 Task: Find connections with filter location Mechelen with filter topic #Sustainabilitywith filter profile language Spanish with filter current company NSE India with filter school Dr. Virendra Swarup Institute of Computer Studies, Kanpur with filter industry Natural Gas Distribution with filter service category Editing with filter keywords title Housekeeper
Action: Mouse moved to (531, 105)
Screenshot: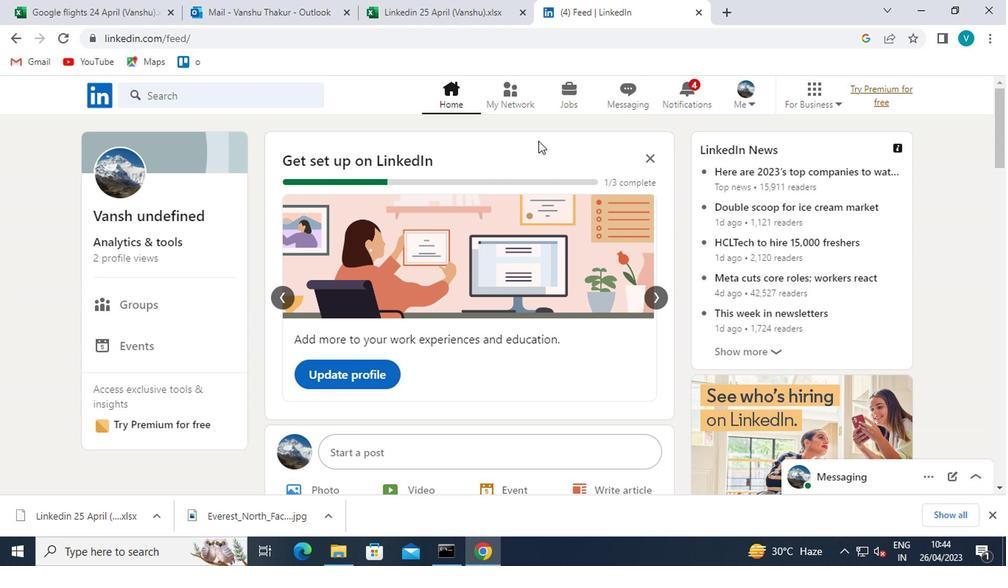 
Action: Mouse pressed left at (531, 105)
Screenshot: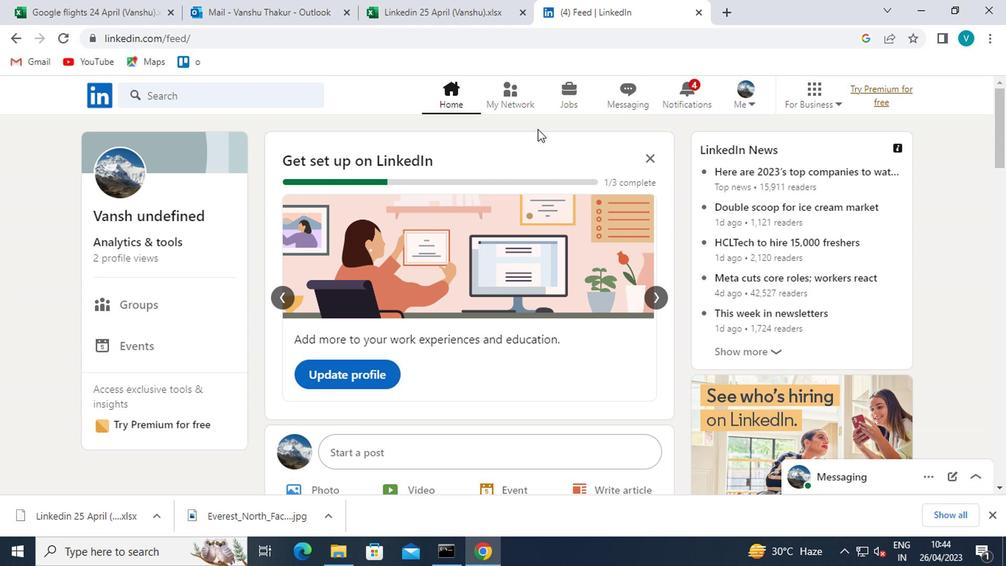 
Action: Mouse moved to (183, 169)
Screenshot: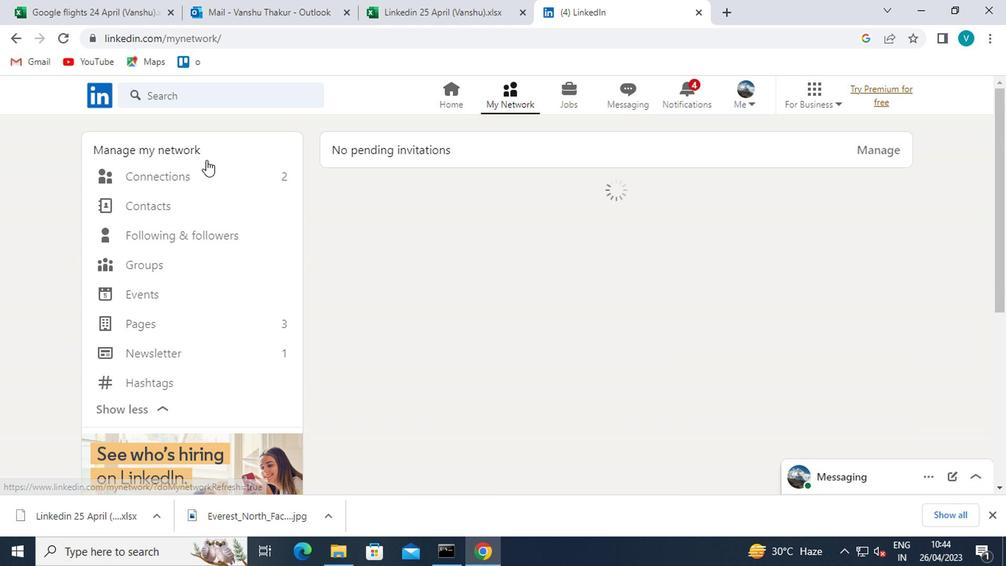 
Action: Mouse pressed left at (183, 169)
Screenshot: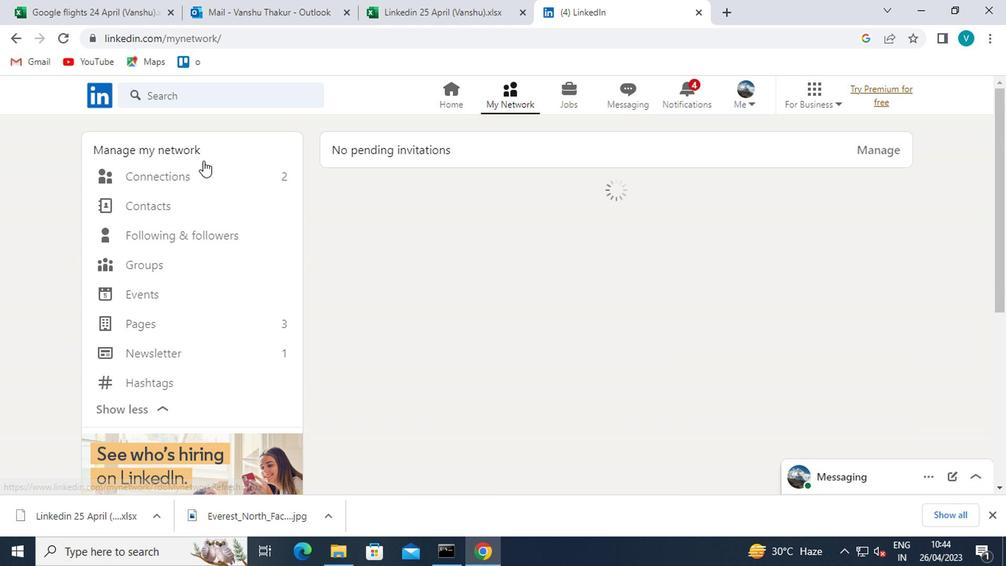 
Action: Mouse moved to (589, 187)
Screenshot: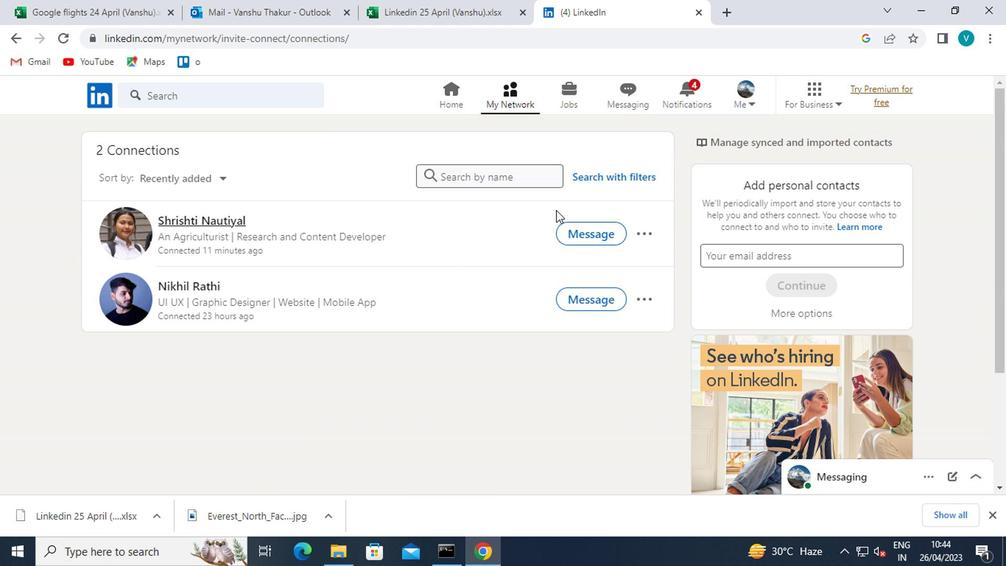 
Action: Mouse pressed left at (589, 187)
Screenshot: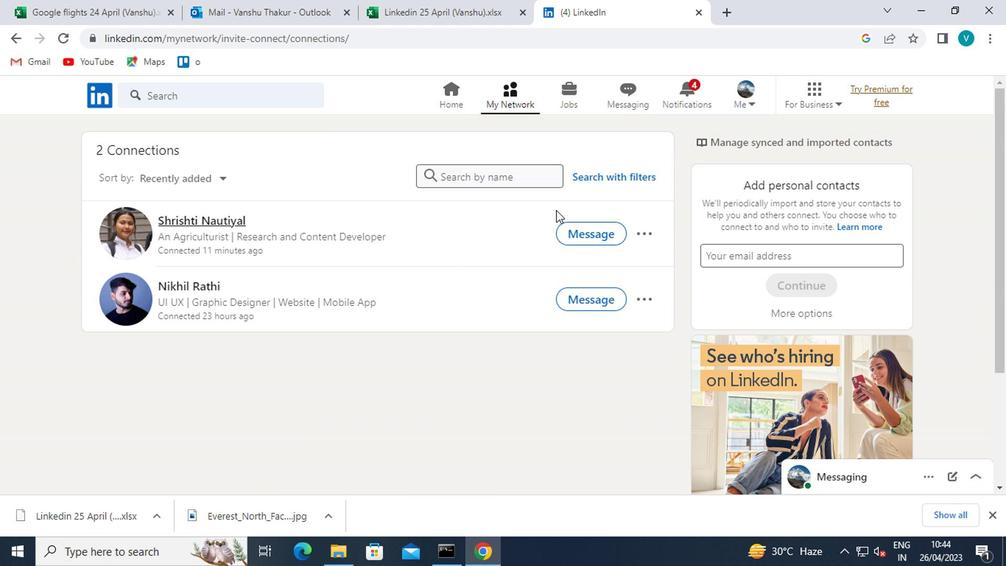 
Action: Mouse moved to (597, 179)
Screenshot: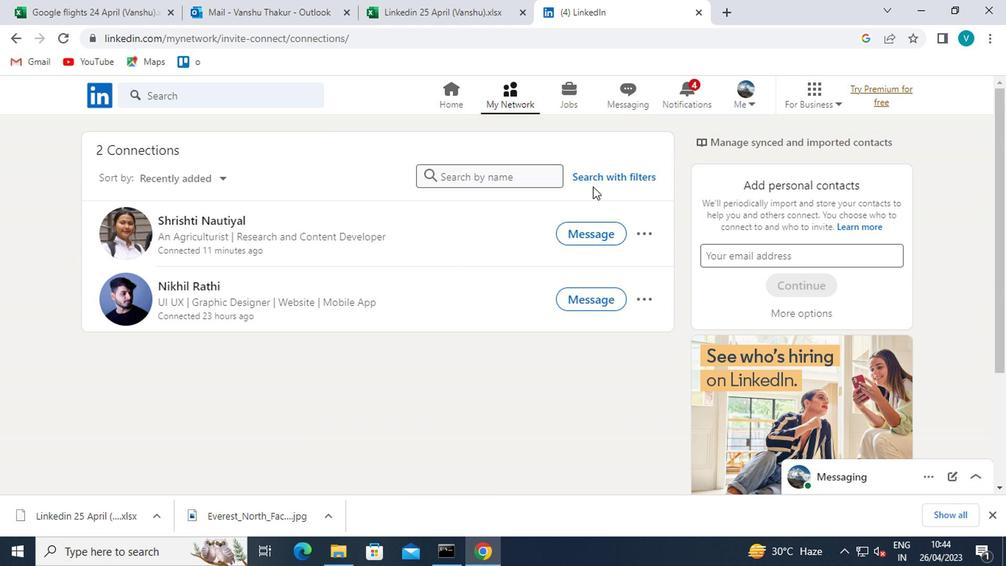 
Action: Mouse pressed left at (597, 179)
Screenshot: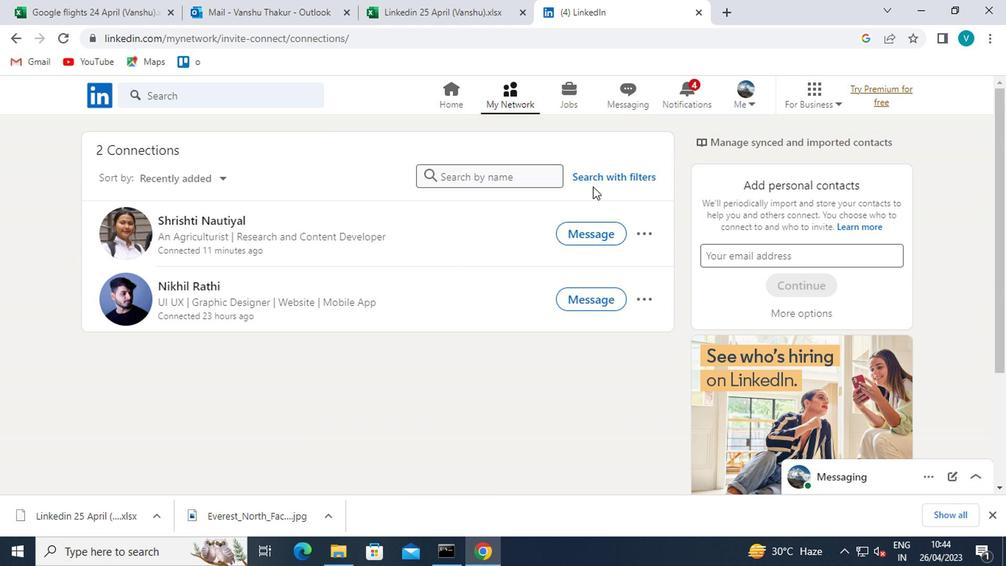
Action: Mouse moved to (507, 136)
Screenshot: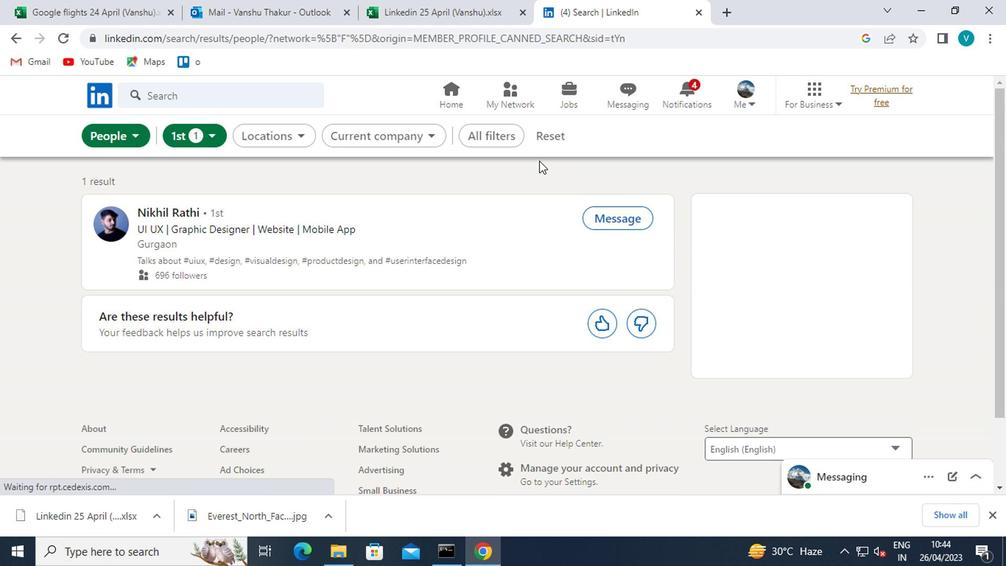 
Action: Mouse pressed left at (507, 136)
Screenshot: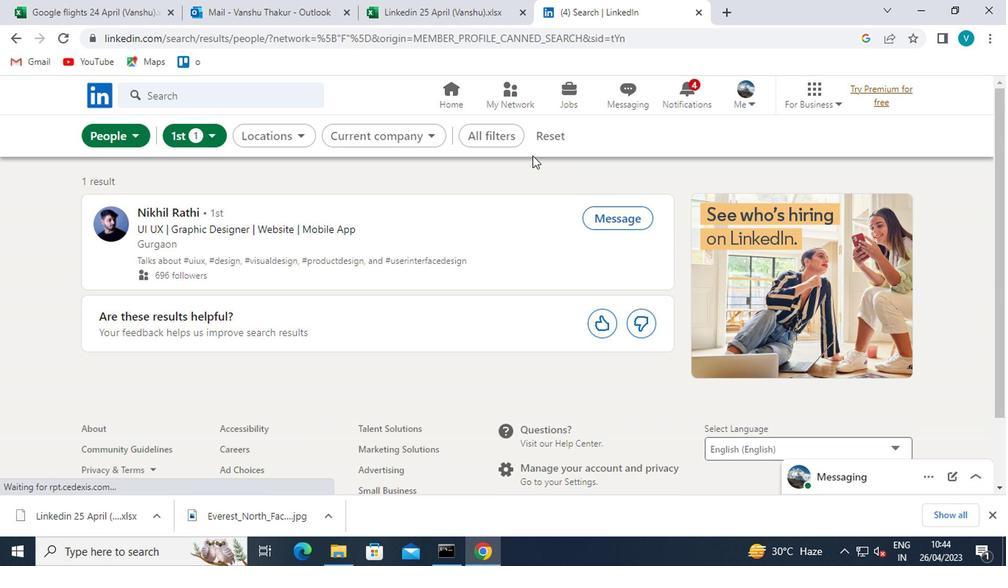 
Action: Mouse moved to (707, 246)
Screenshot: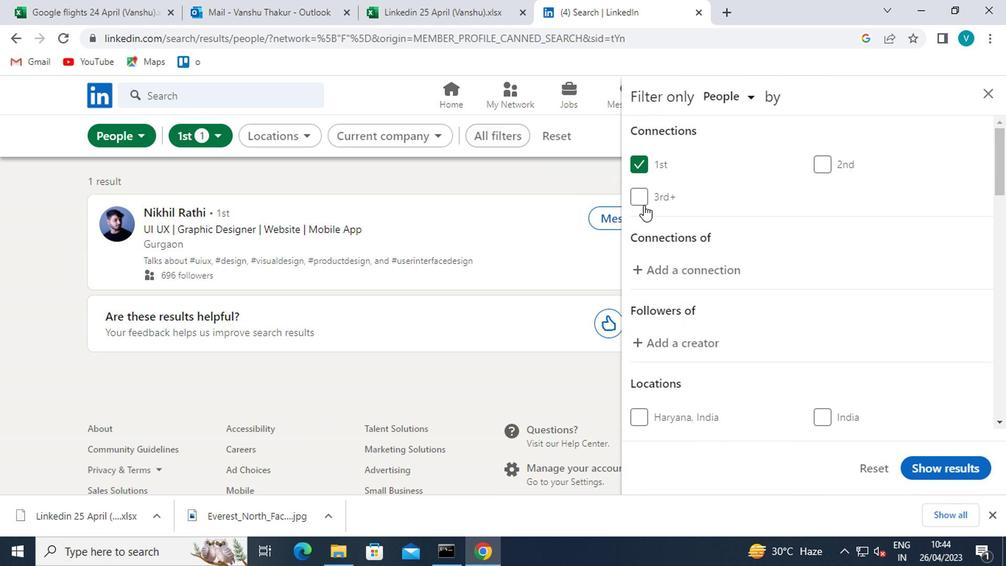 
Action: Mouse scrolled (707, 245) with delta (0, -1)
Screenshot: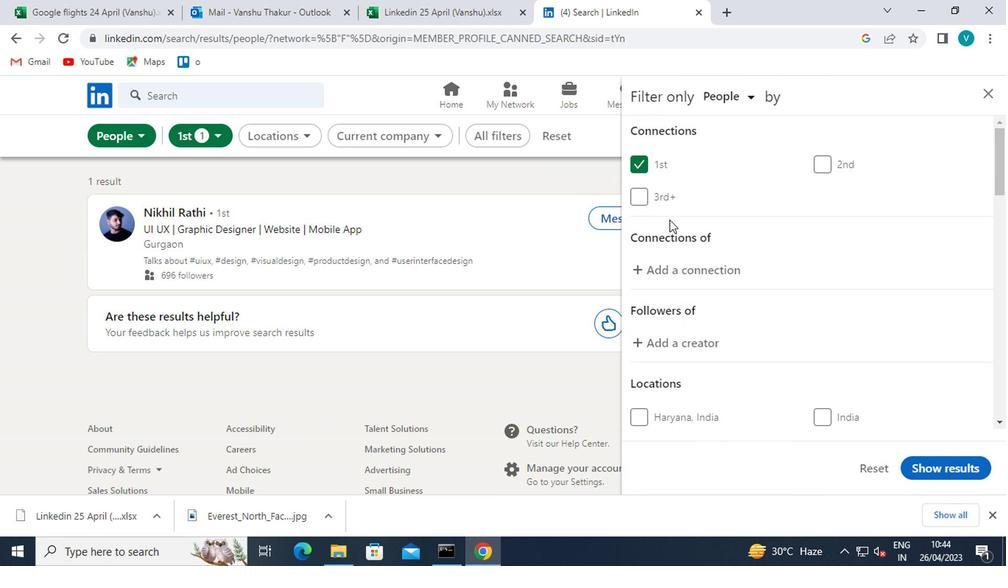
Action: Mouse moved to (686, 335)
Screenshot: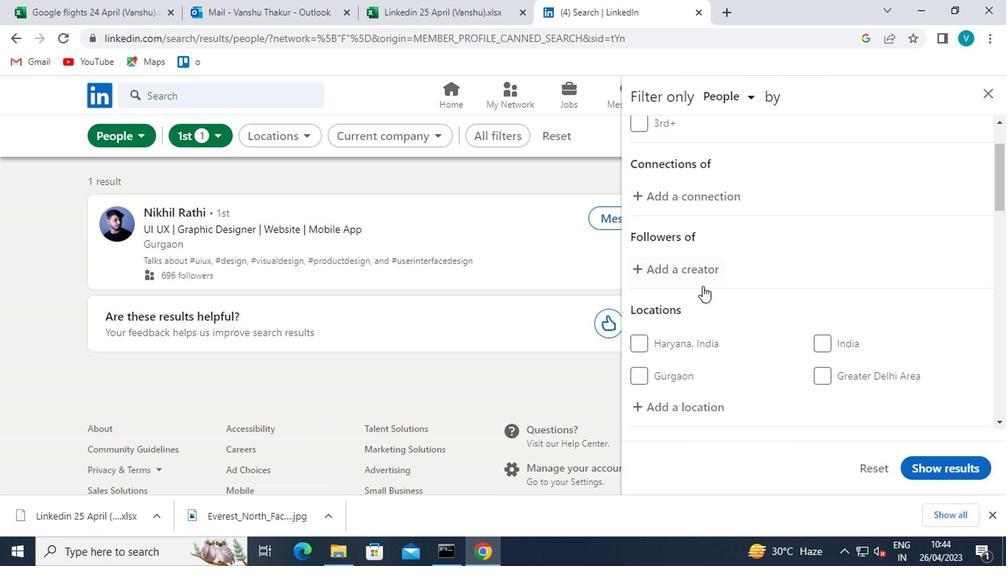 
Action: Mouse scrolled (686, 334) with delta (0, 0)
Screenshot: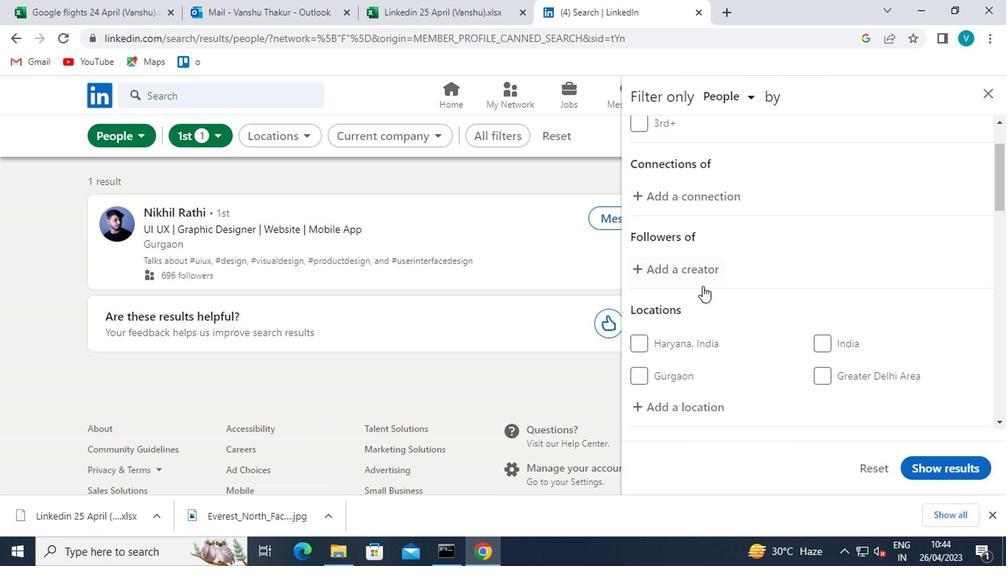 
Action: Mouse moved to (680, 341)
Screenshot: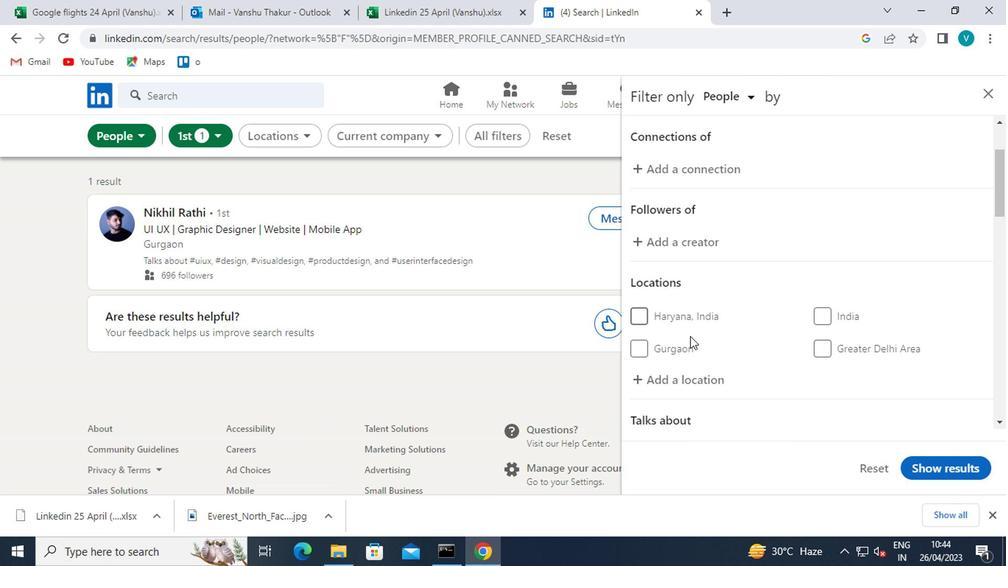 
Action: Mouse pressed left at (680, 341)
Screenshot: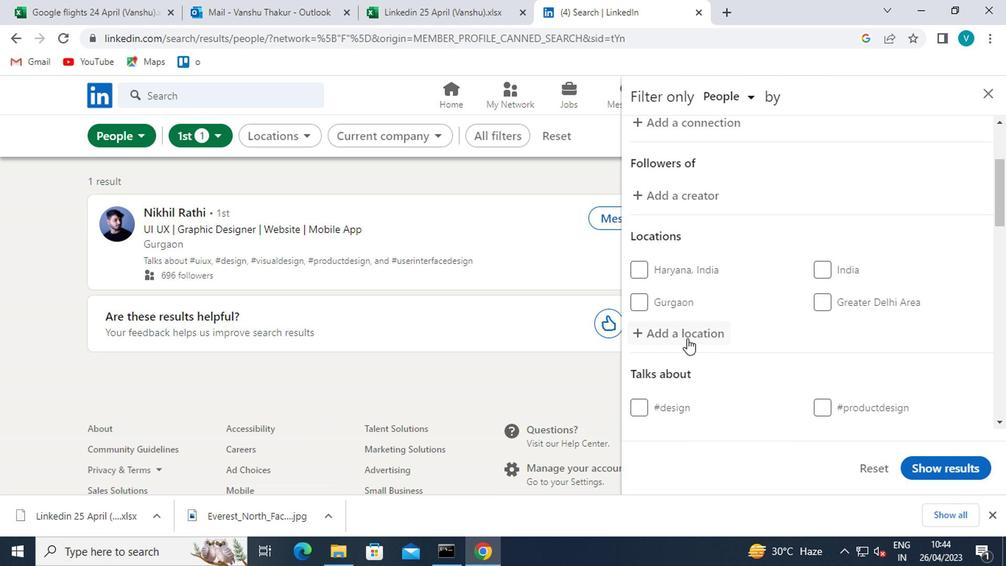 
Action: Key pressed <Key.shift>MECHELEN
Screenshot: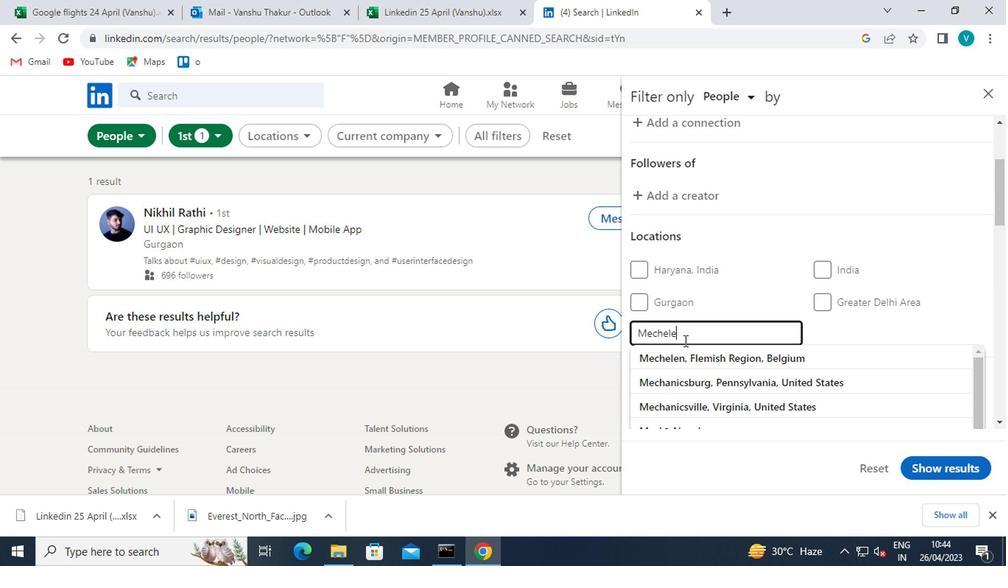 
Action: Mouse moved to (684, 362)
Screenshot: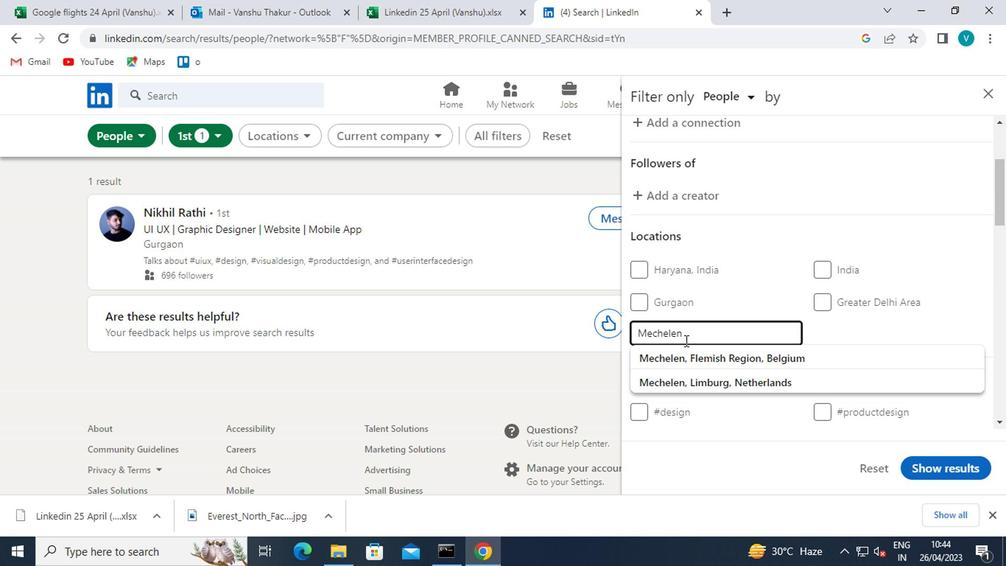 
Action: Mouse pressed left at (684, 362)
Screenshot: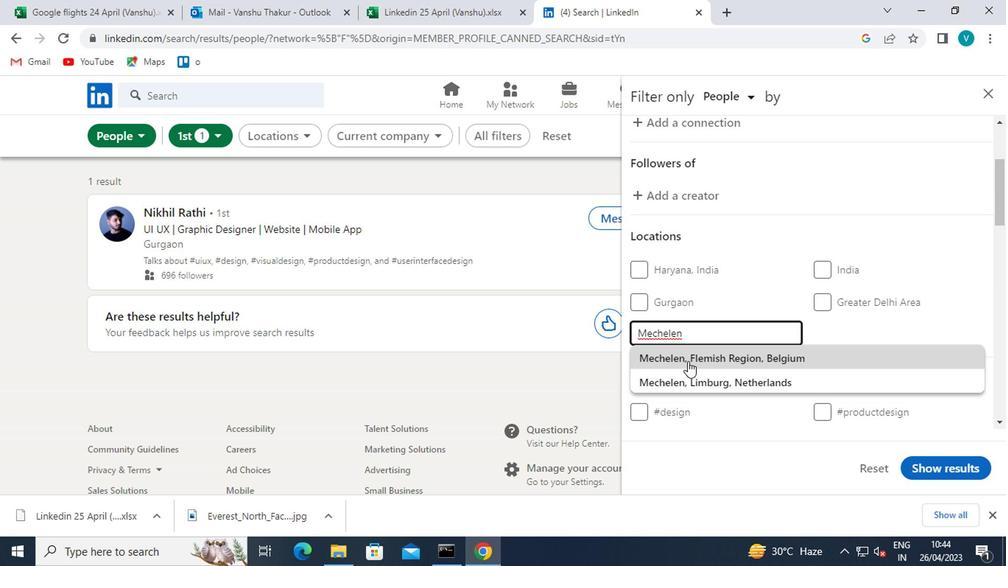 
Action: Mouse moved to (722, 342)
Screenshot: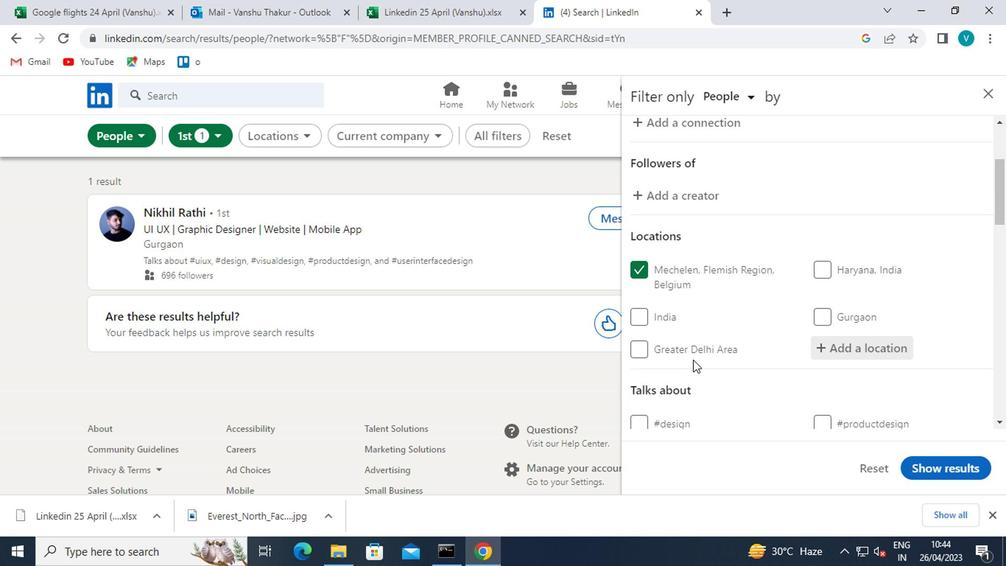 
Action: Mouse scrolled (722, 341) with delta (0, -1)
Screenshot: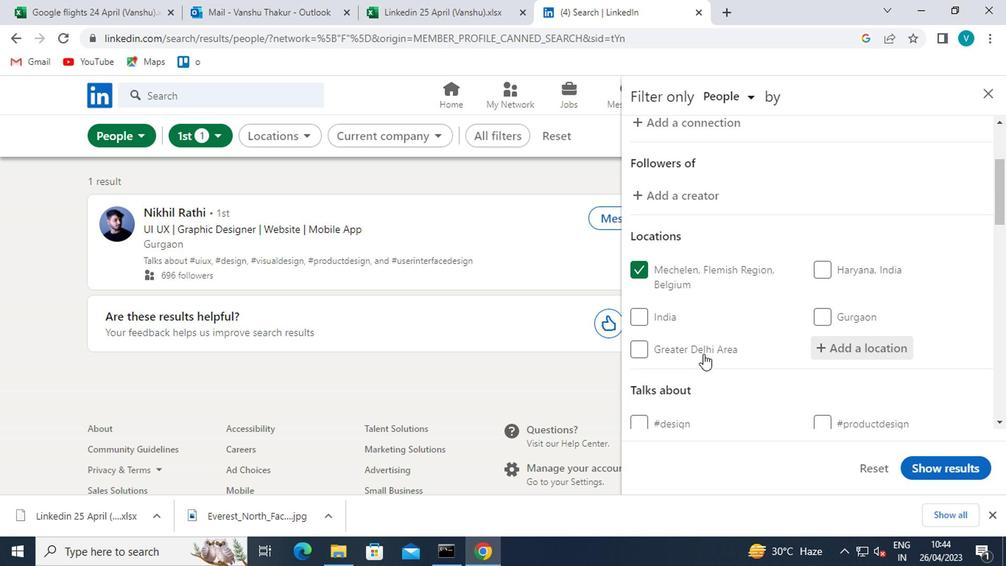 
Action: Mouse scrolled (722, 341) with delta (0, -1)
Screenshot: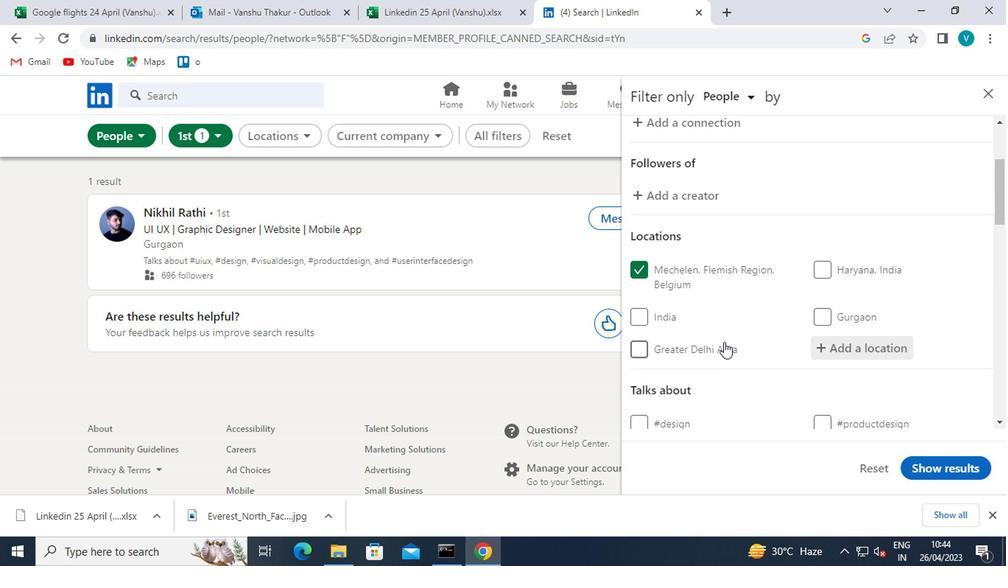 
Action: Mouse moved to (877, 335)
Screenshot: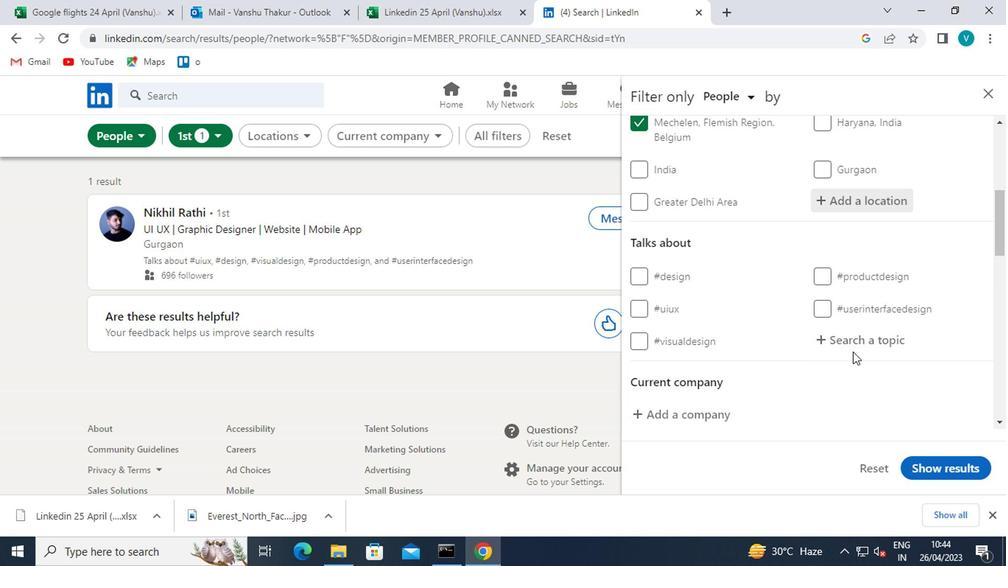 
Action: Mouse pressed left at (877, 335)
Screenshot: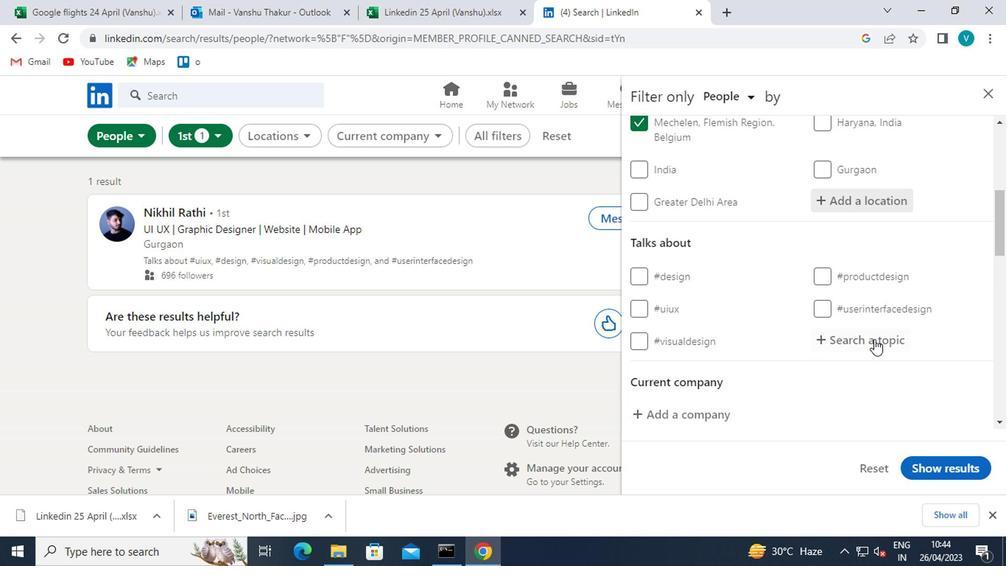 
Action: Key pressed <Key.shift>#<Key.shift>SUSTAINABILITY
Screenshot: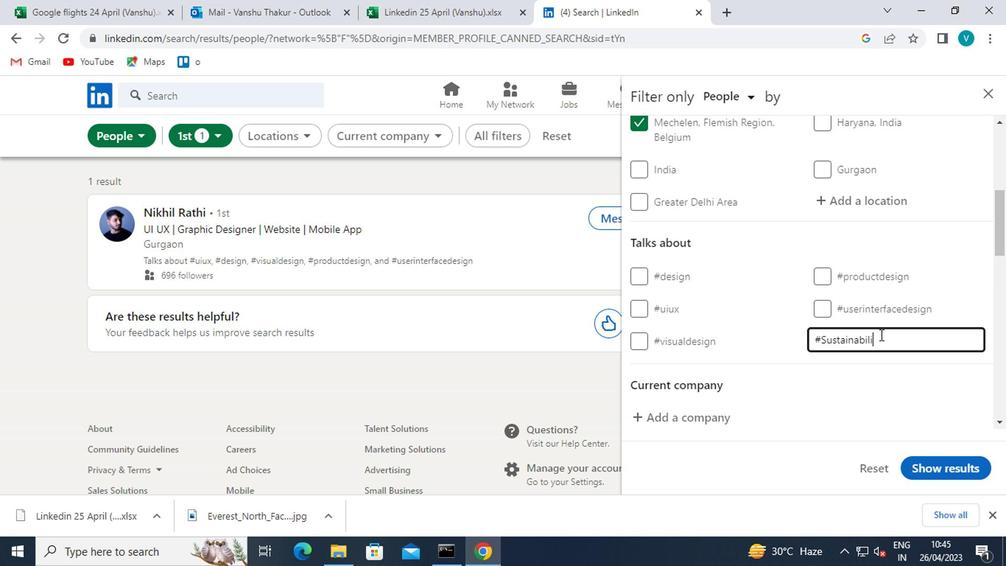 
Action: Mouse moved to (853, 373)
Screenshot: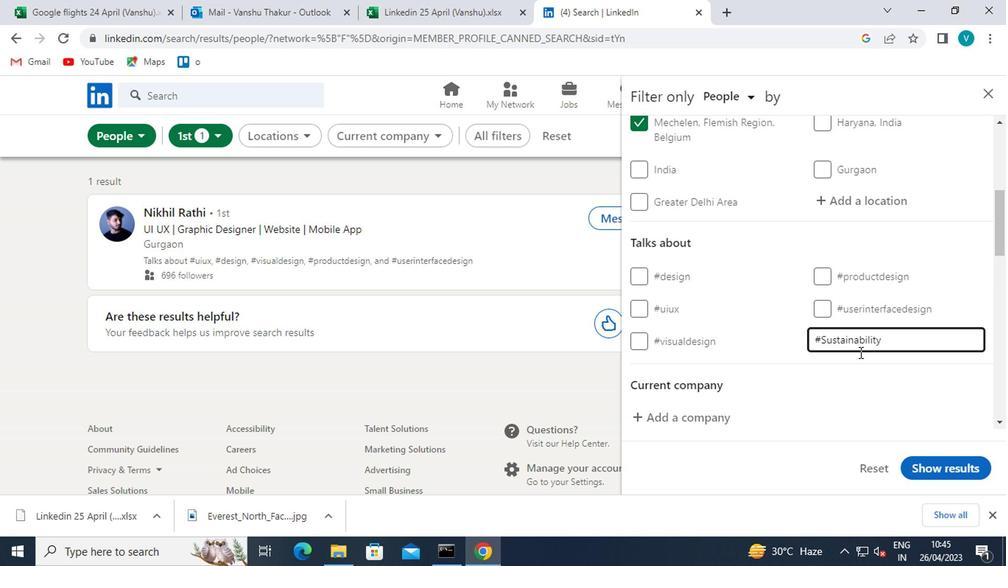 
Action: Mouse pressed left at (853, 373)
Screenshot: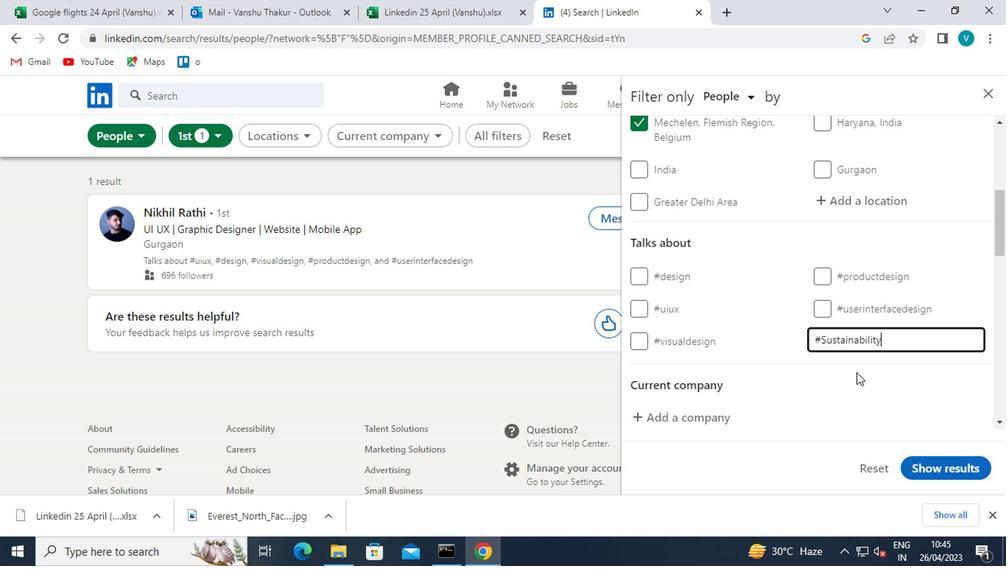 
Action: Mouse moved to (840, 377)
Screenshot: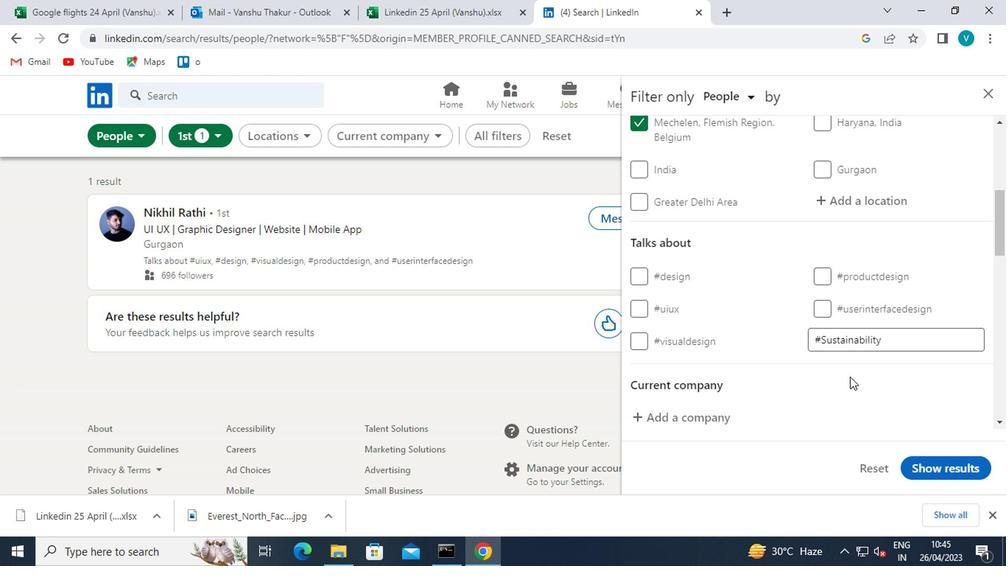 
Action: Mouse scrolled (840, 376) with delta (0, 0)
Screenshot: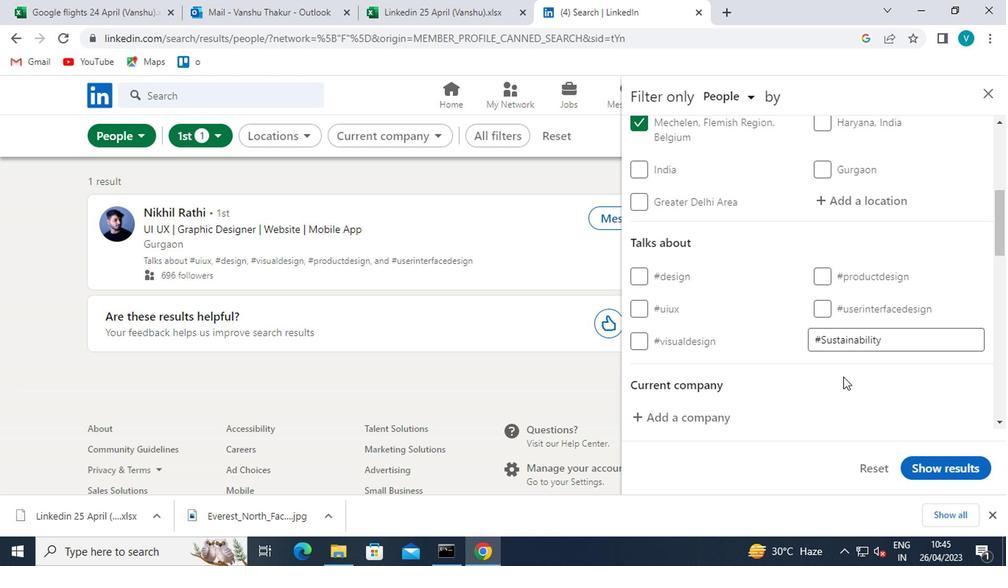 
Action: Mouse moved to (826, 375)
Screenshot: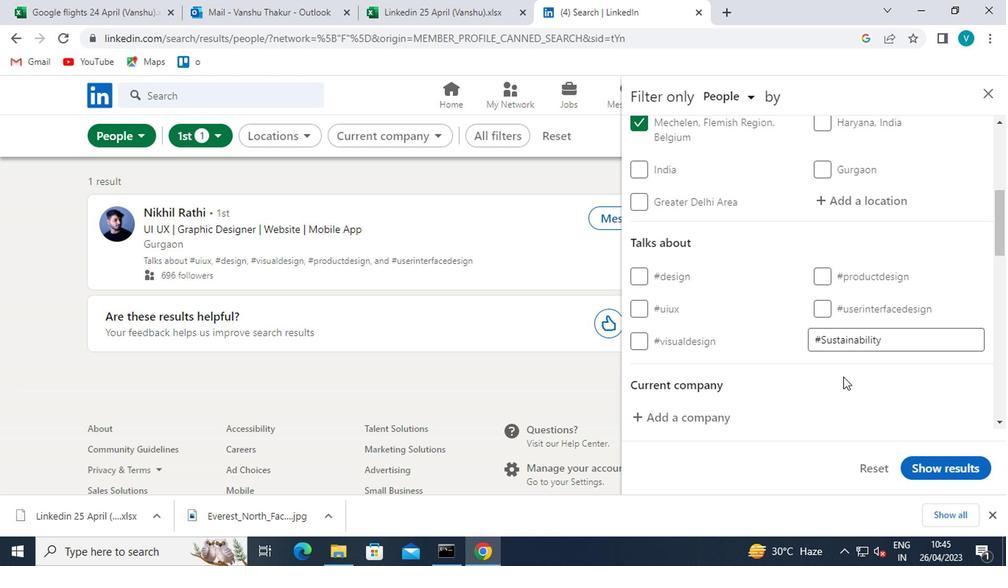
Action: Mouse scrolled (826, 375) with delta (0, 0)
Screenshot: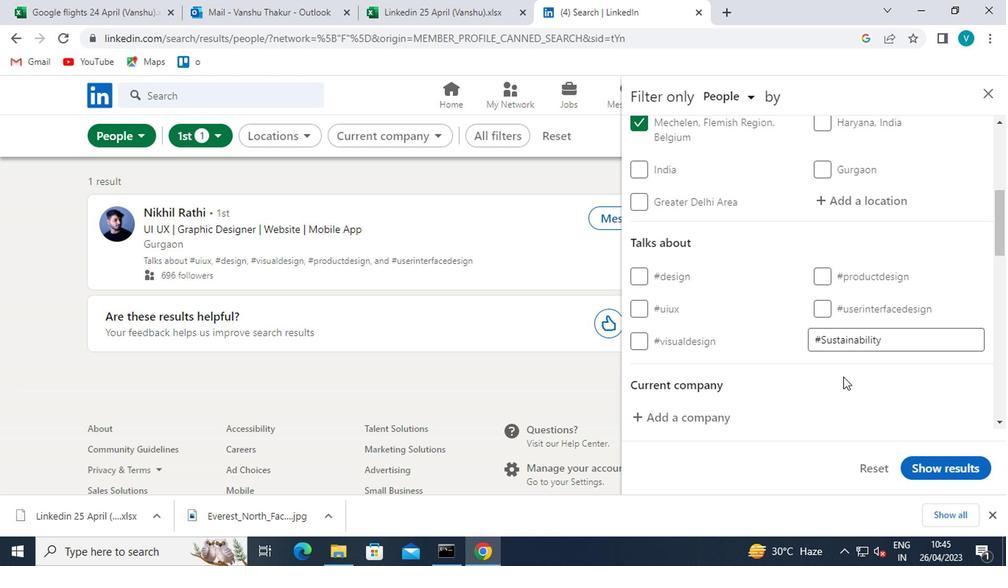 
Action: Mouse moved to (693, 267)
Screenshot: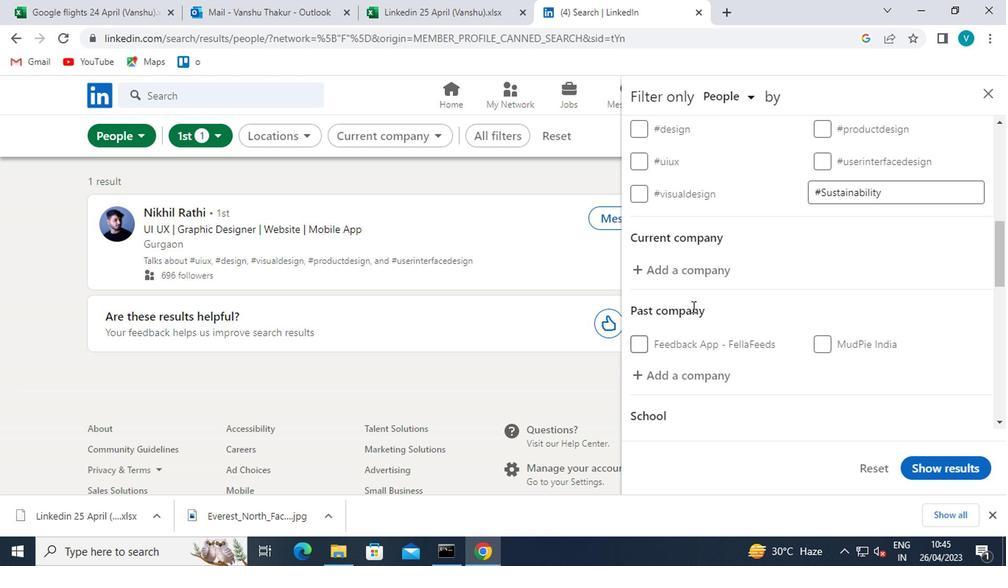 
Action: Mouse pressed left at (693, 267)
Screenshot: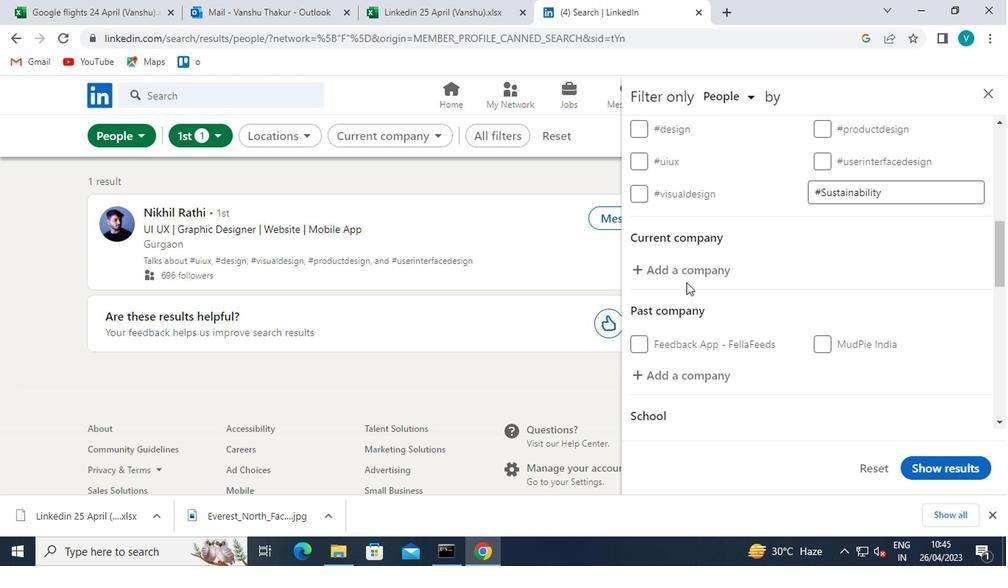 
Action: Key pressed <Key.shift>NSE<Key.space>
Screenshot: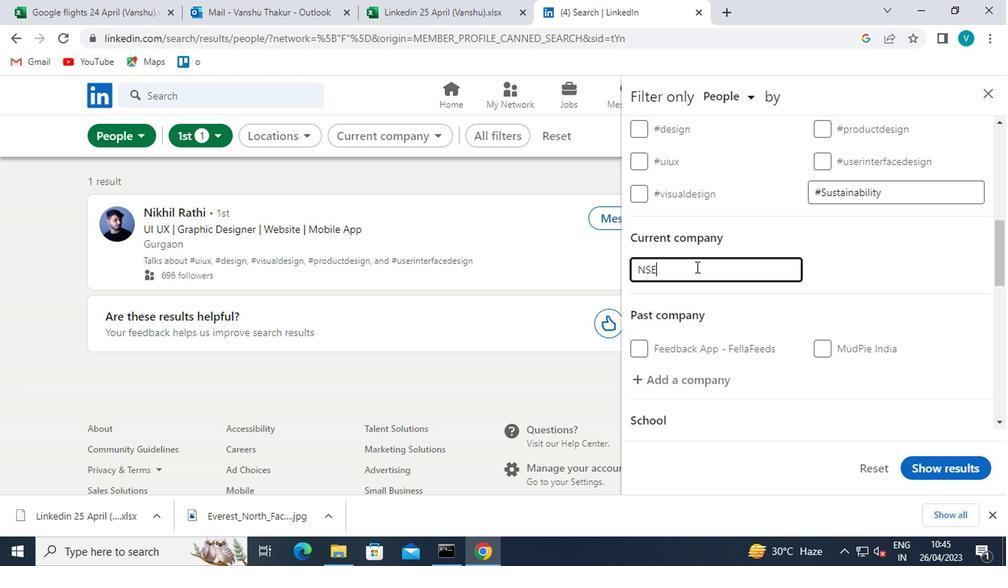 
Action: Mouse moved to (718, 305)
Screenshot: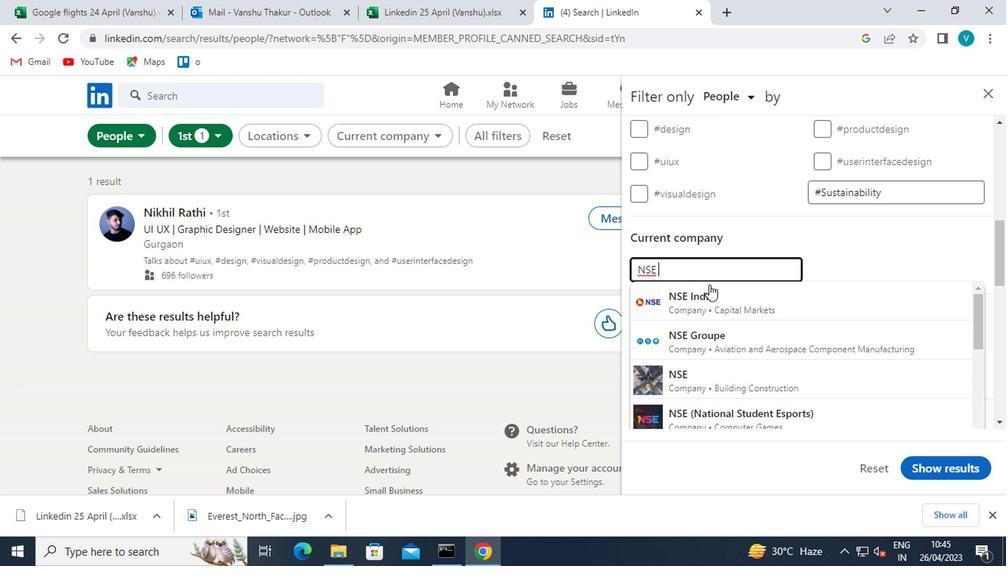 
Action: Mouse pressed left at (718, 305)
Screenshot: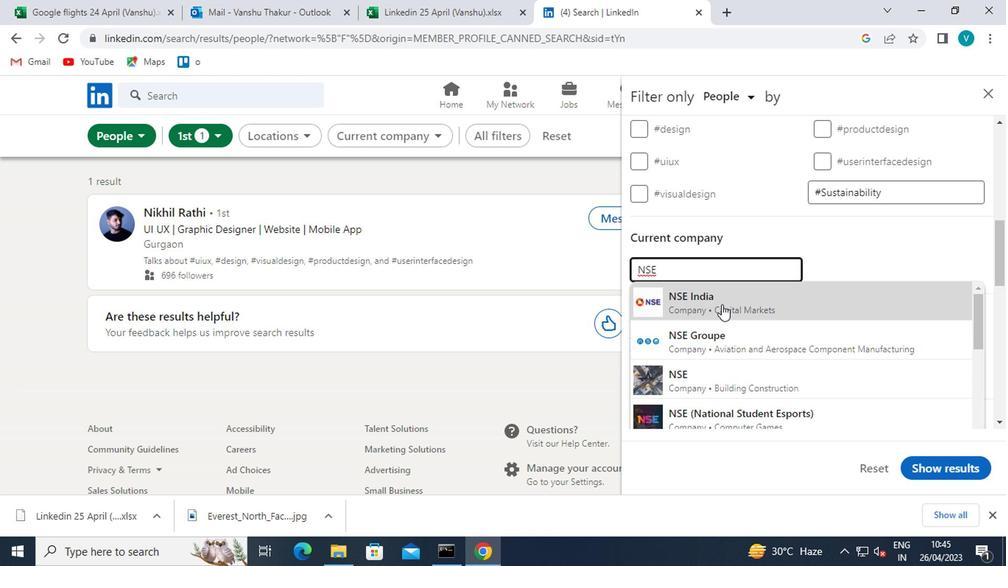
Action: Mouse scrolled (718, 304) with delta (0, 0)
Screenshot: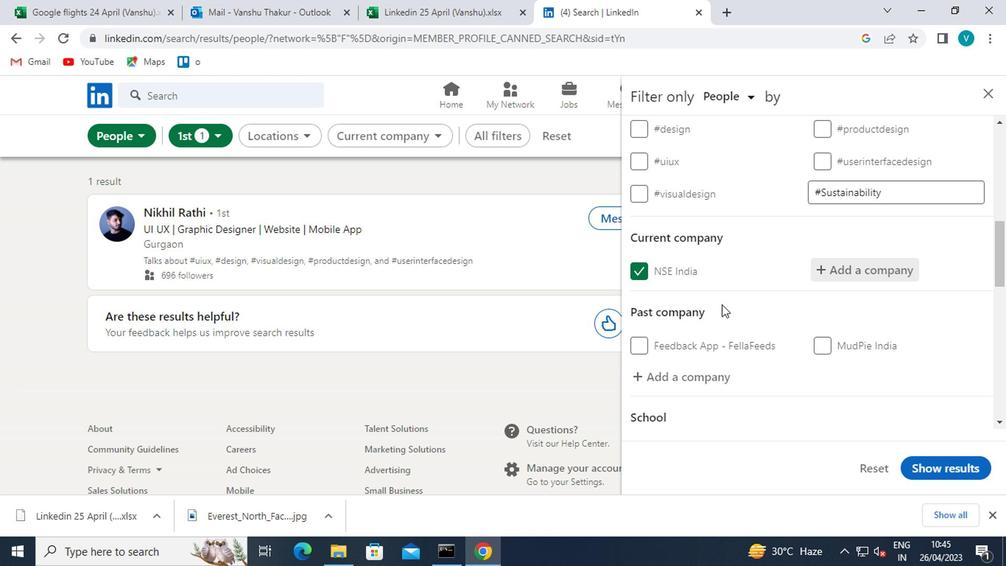 
Action: Mouse scrolled (718, 304) with delta (0, 0)
Screenshot: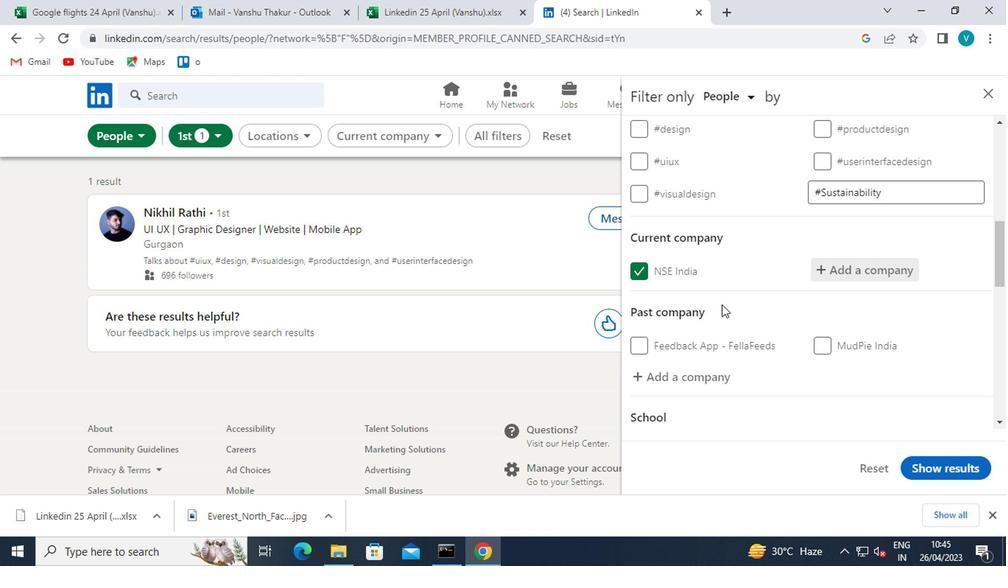 
Action: Mouse scrolled (718, 304) with delta (0, 0)
Screenshot: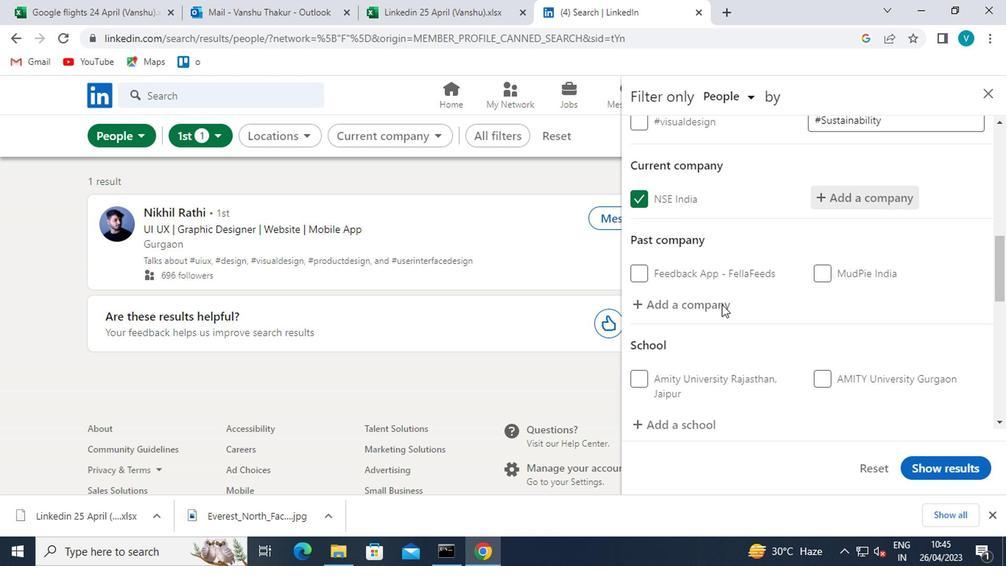 
Action: Mouse moved to (663, 277)
Screenshot: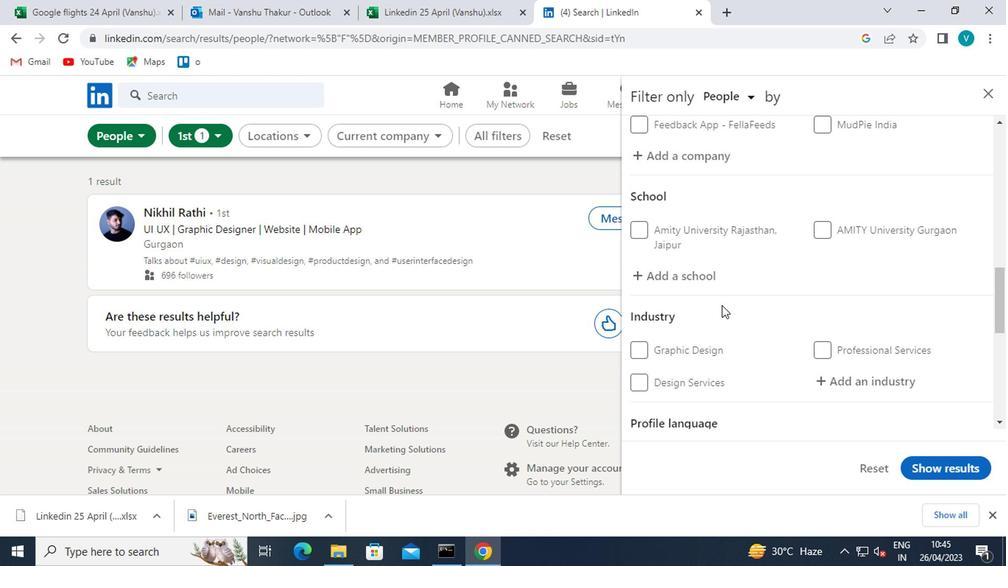 
Action: Mouse pressed left at (663, 277)
Screenshot: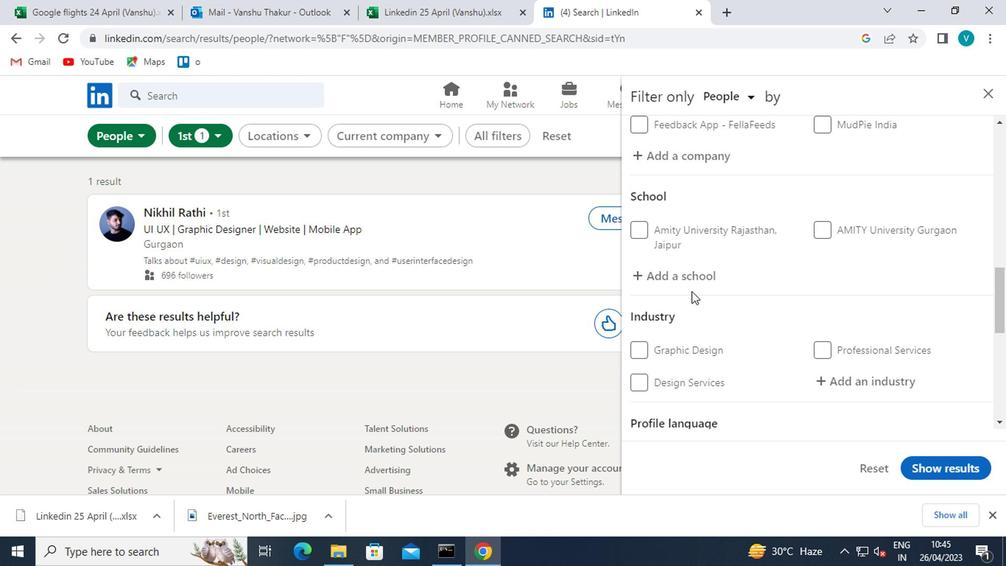 
Action: Key pressed <Key.shift>DR.<Key.space><Key.shift>VIRENDRA<Key.space>
Screenshot: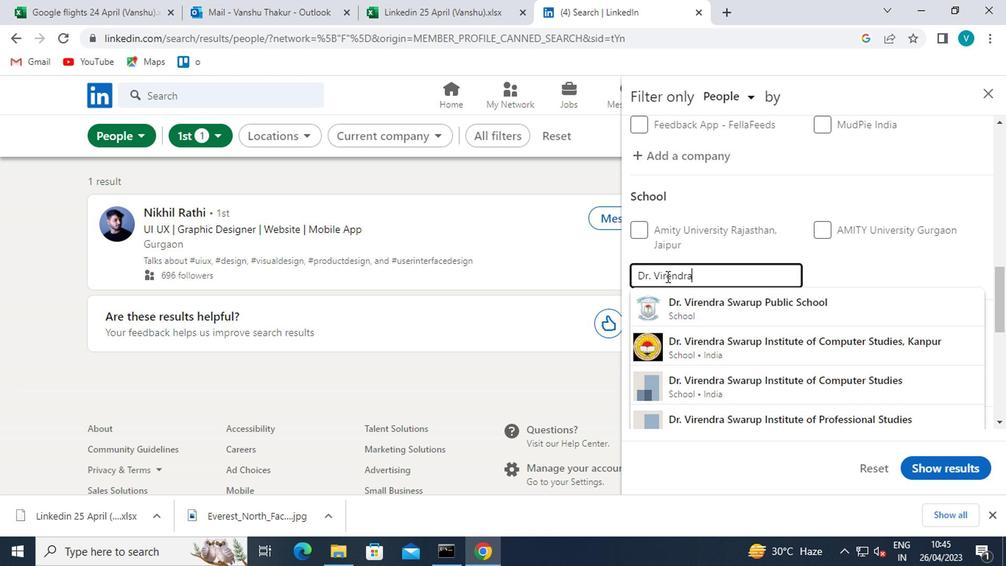 
Action: Mouse moved to (838, 312)
Screenshot: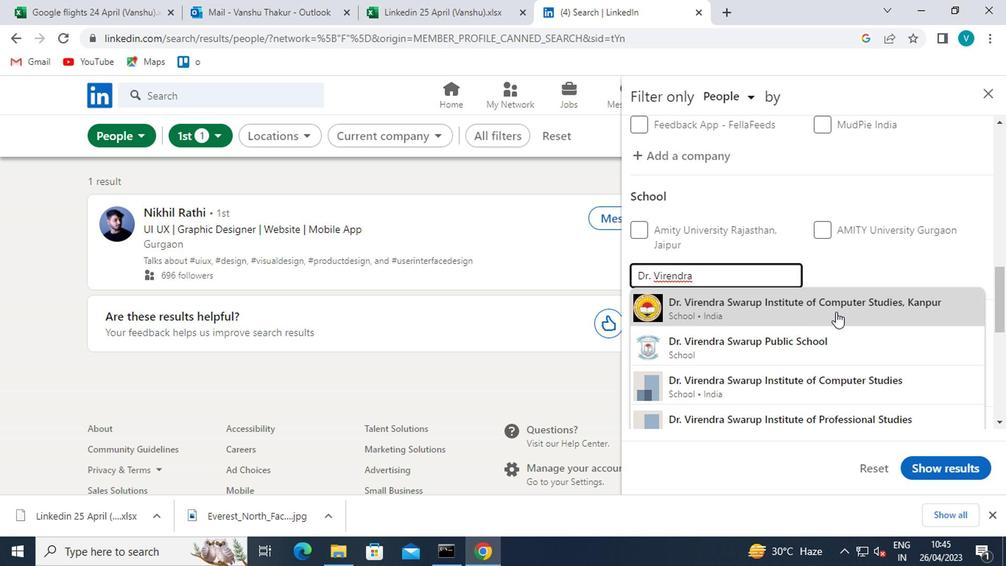 
Action: Mouse pressed left at (838, 312)
Screenshot: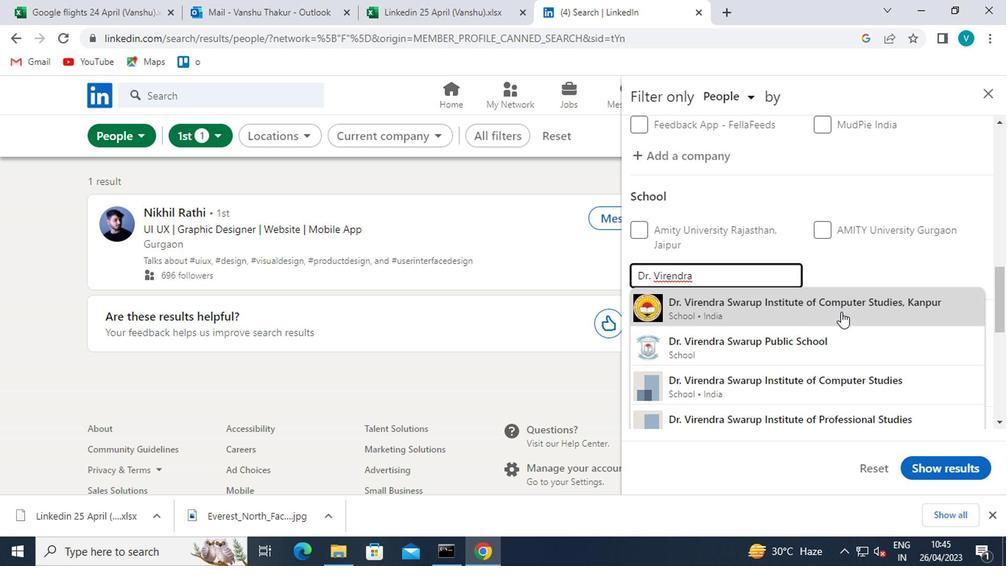 
Action: Mouse scrolled (838, 311) with delta (0, 0)
Screenshot: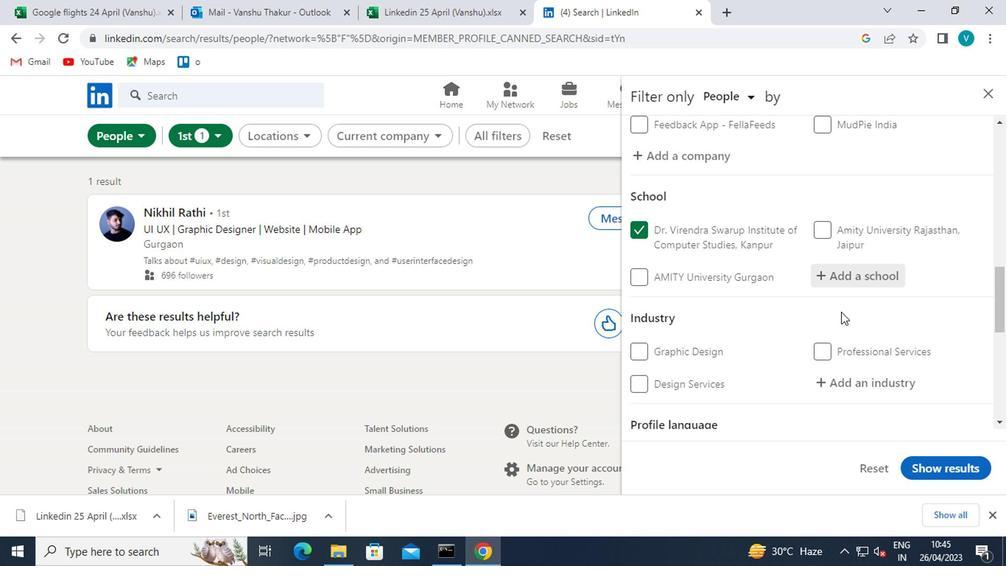 
Action: Mouse scrolled (838, 311) with delta (0, 0)
Screenshot: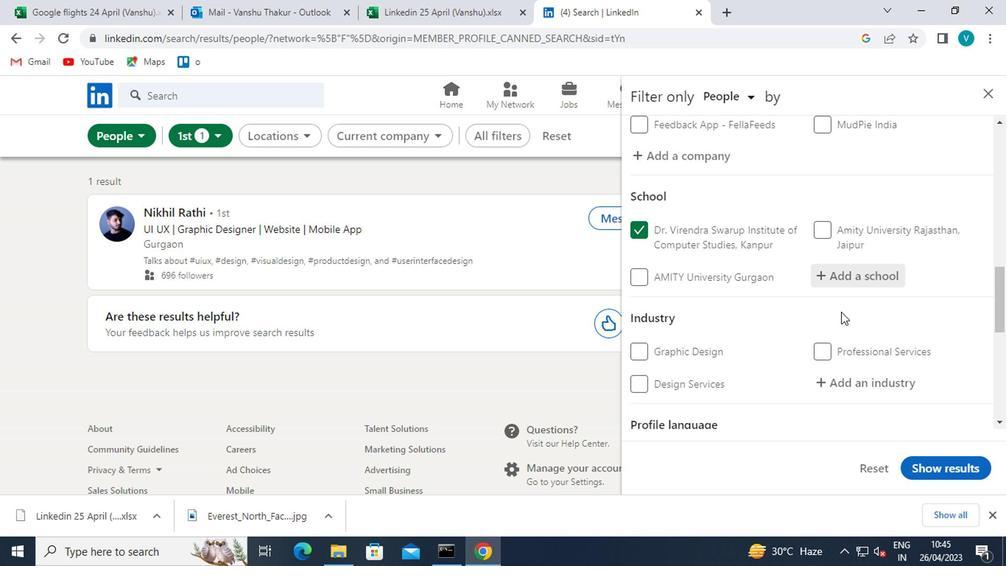 
Action: Mouse moved to (860, 232)
Screenshot: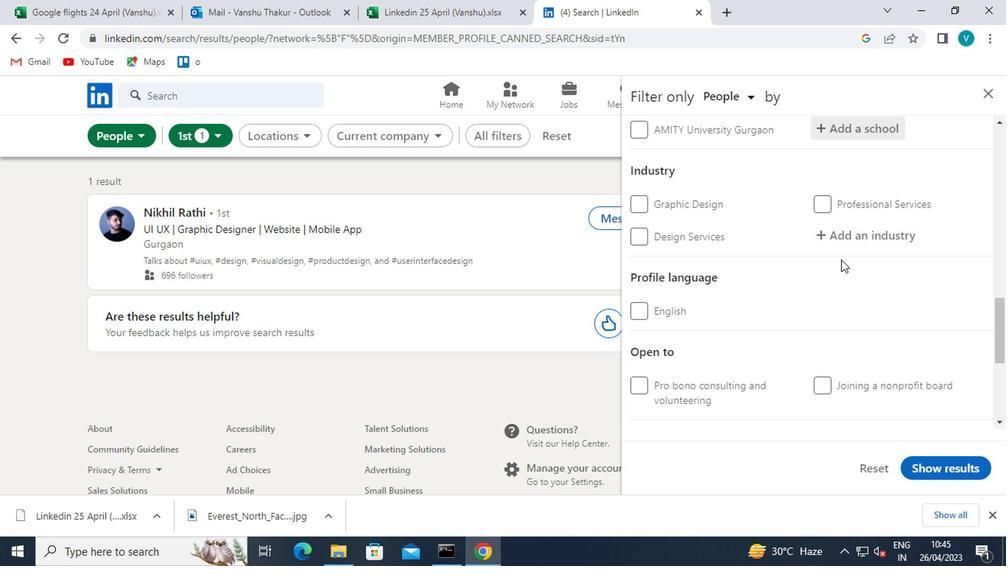 
Action: Mouse pressed left at (860, 232)
Screenshot: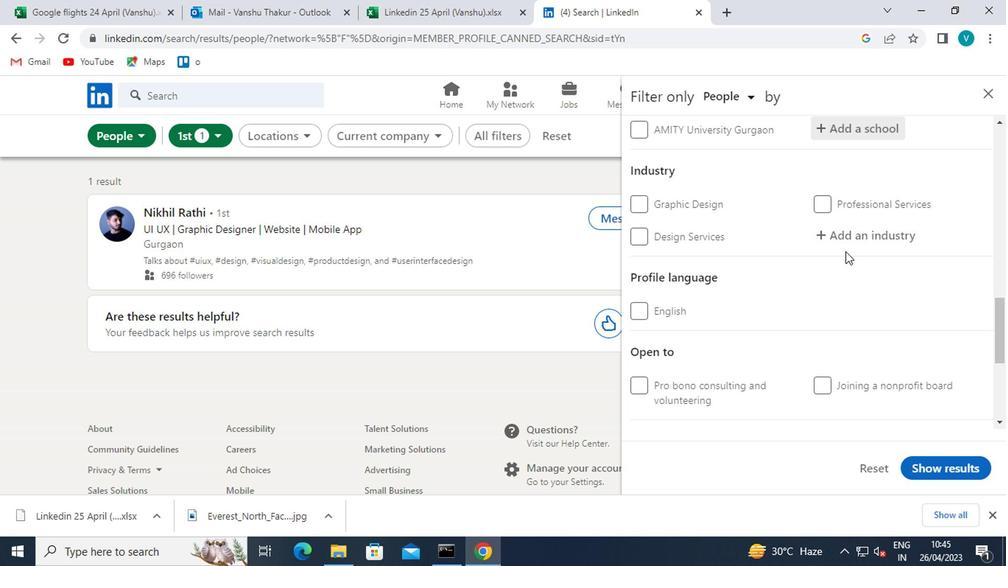 
Action: Key pressed <Key.shift>NATURAL<Key.space>
Screenshot: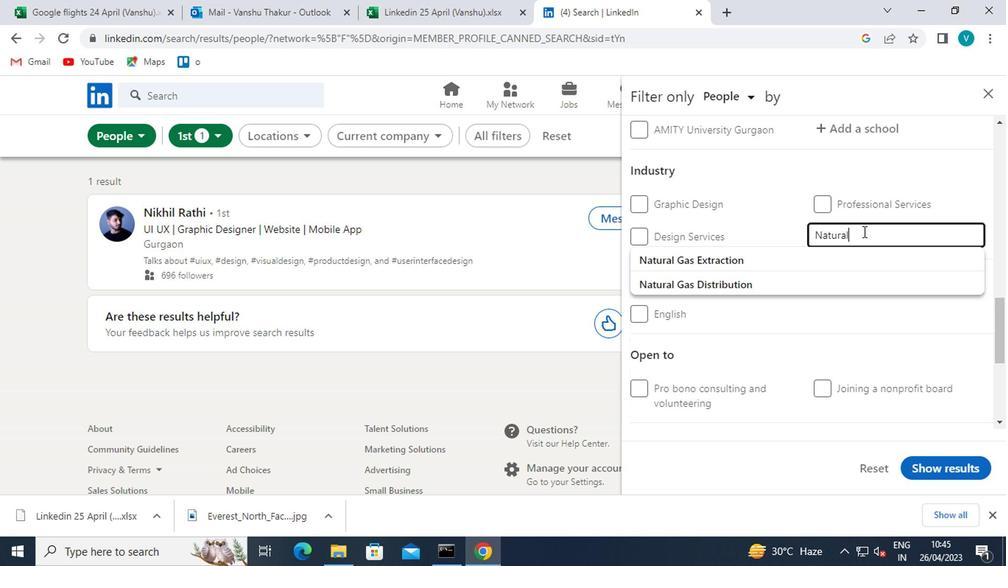
Action: Mouse moved to (762, 281)
Screenshot: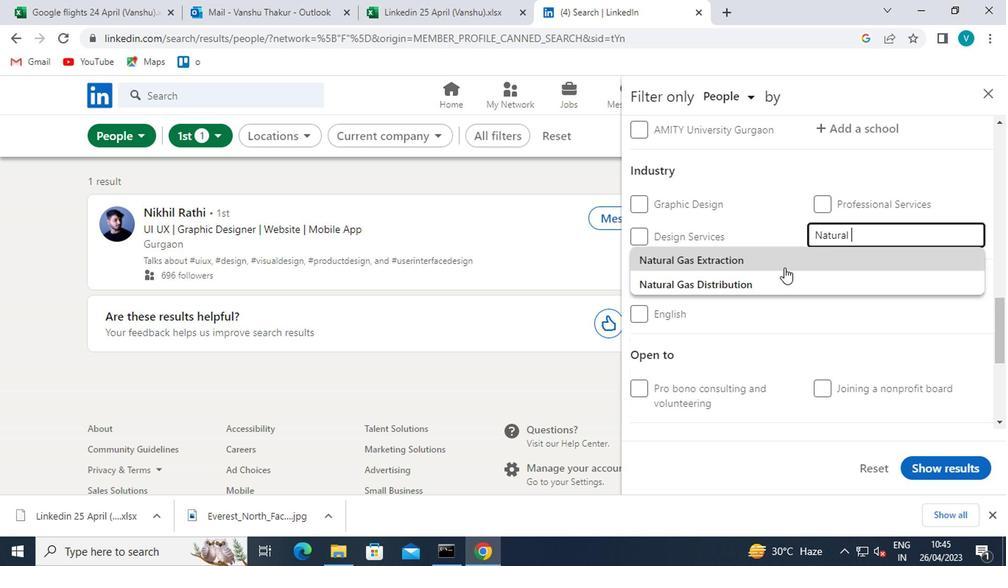 
Action: Mouse pressed left at (762, 281)
Screenshot: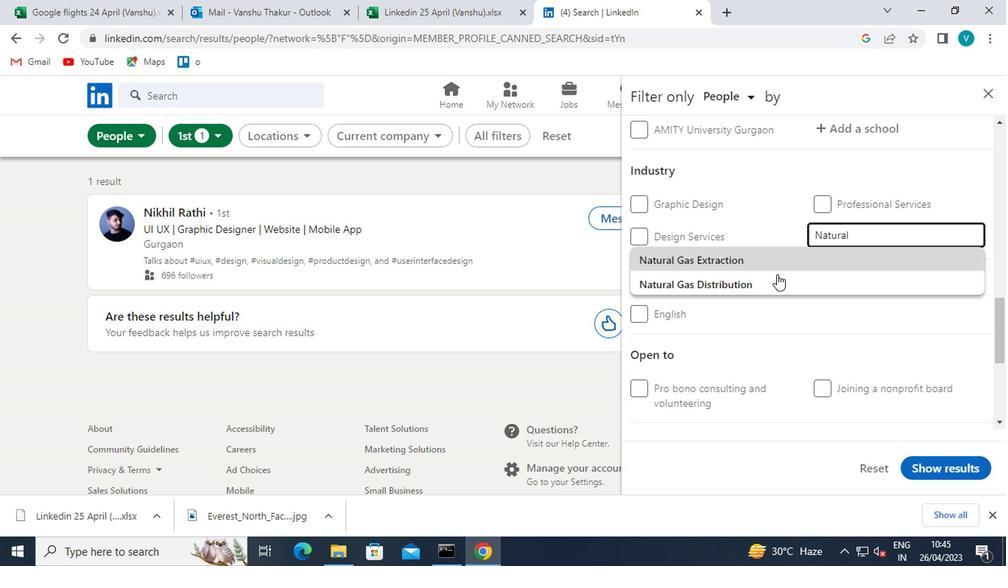 
Action: Mouse scrolled (762, 280) with delta (0, 0)
Screenshot: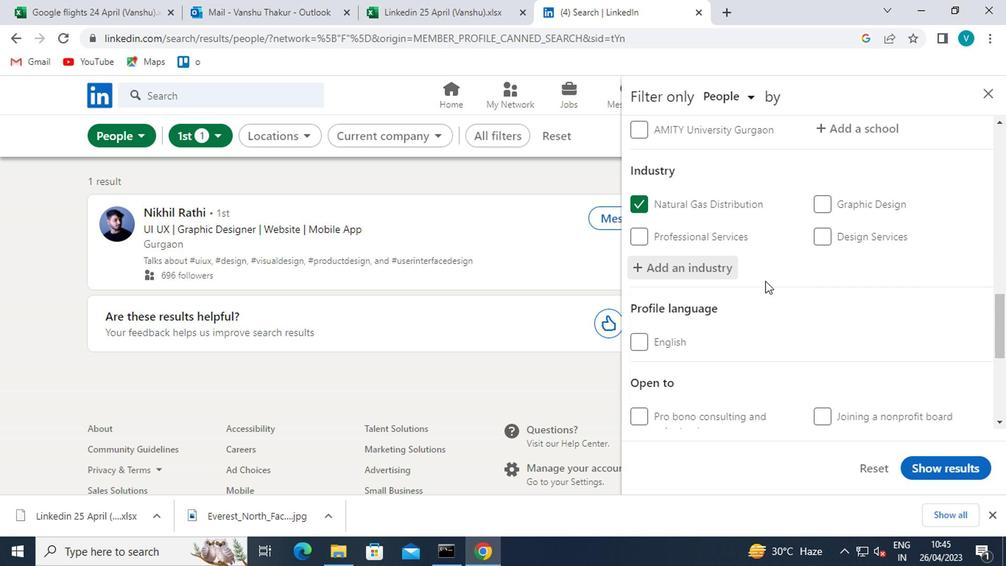 
Action: Mouse scrolled (762, 280) with delta (0, 0)
Screenshot: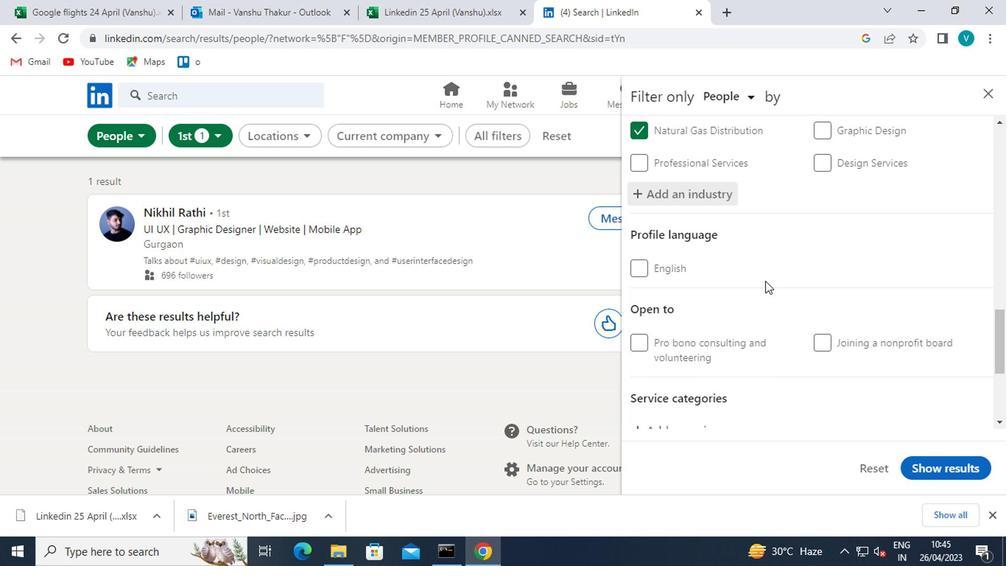 
Action: Mouse scrolled (762, 280) with delta (0, 0)
Screenshot: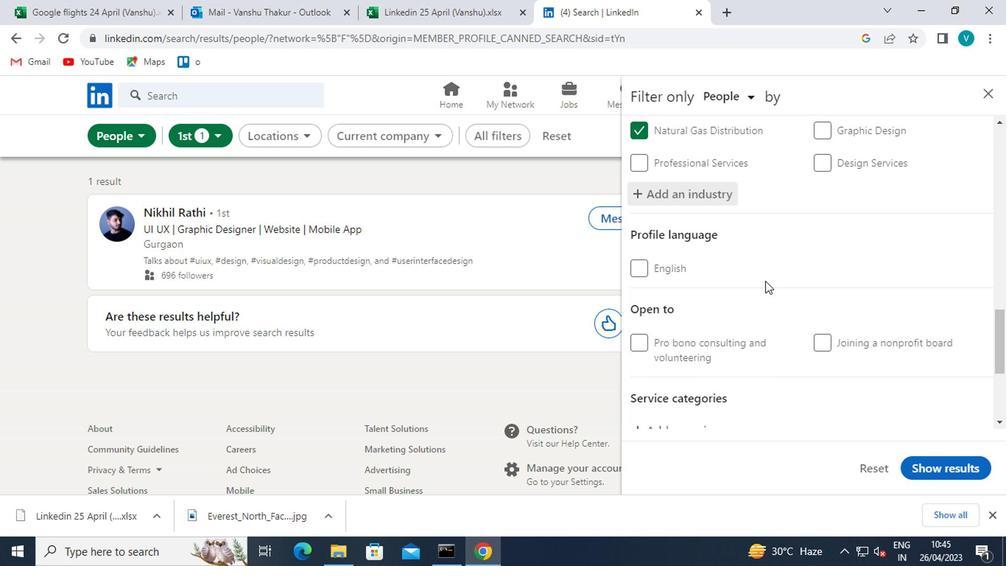
Action: Mouse moved to (718, 279)
Screenshot: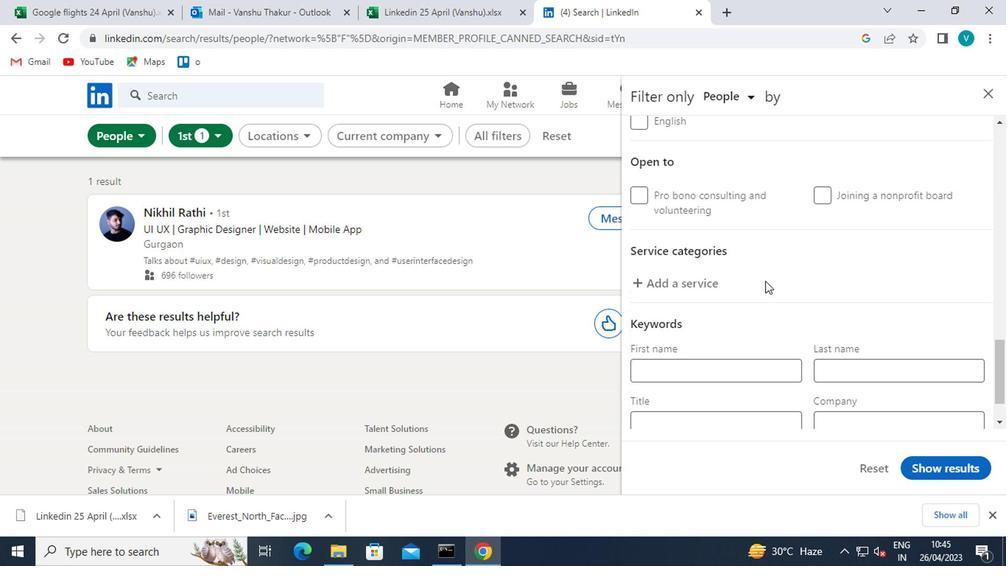
Action: Mouse pressed left at (718, 279)
Screenshot: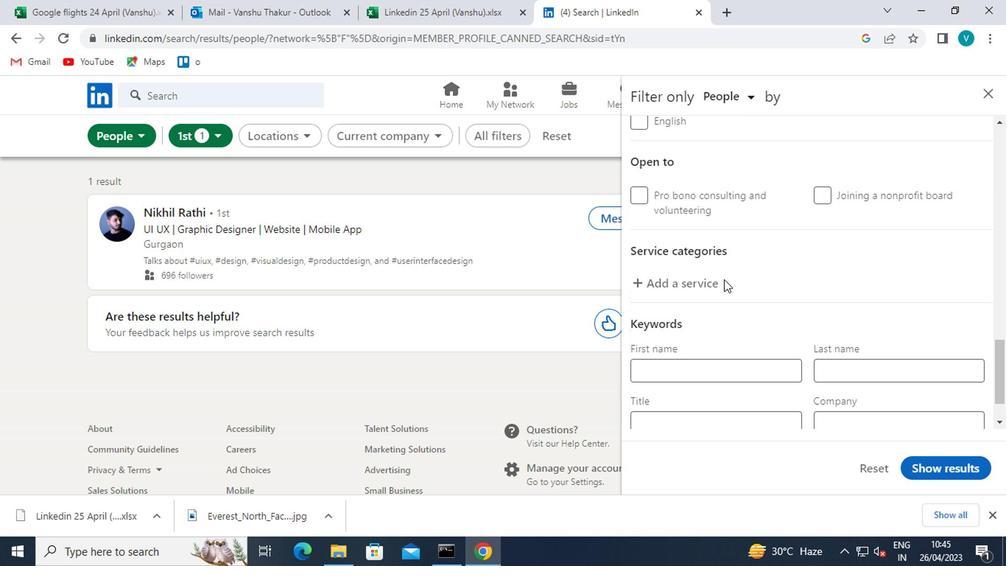 
Action: Key pressed <Key.shift>EDITING<Key.space>
Screenshot: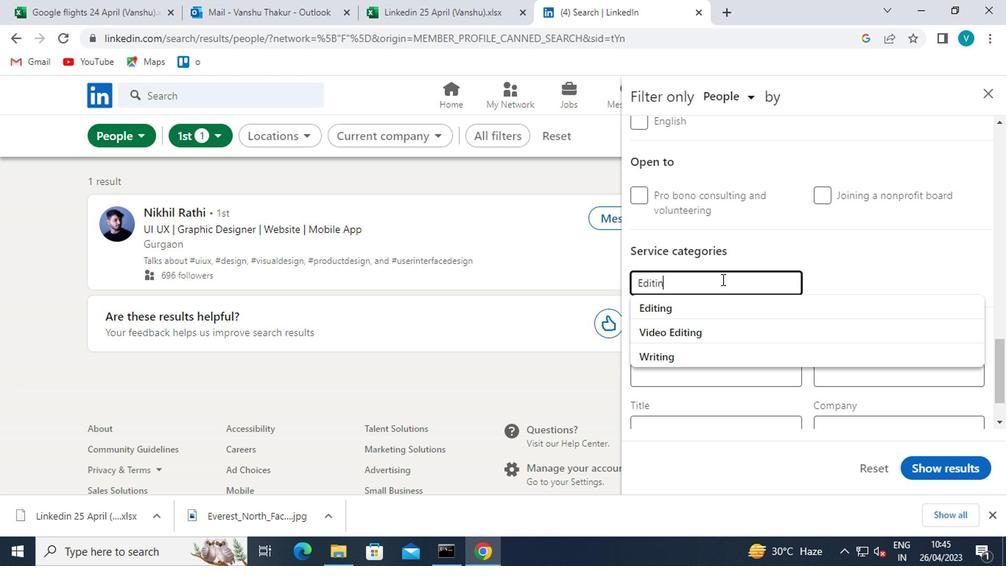 
Action: Mouse moved to (693, 305)
Screenshot: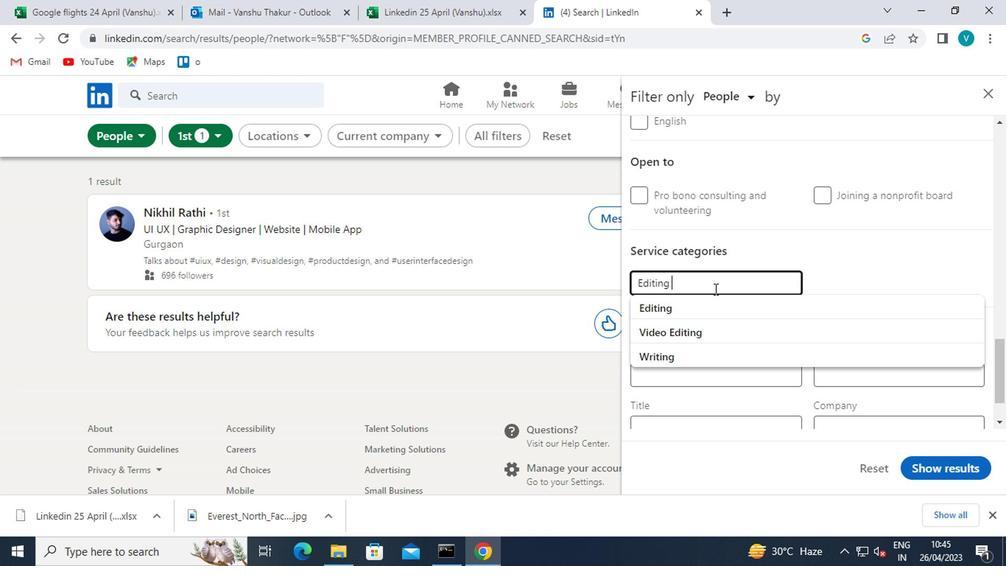 
Action: Mouse pressed left at (693, 305)
Screenshot: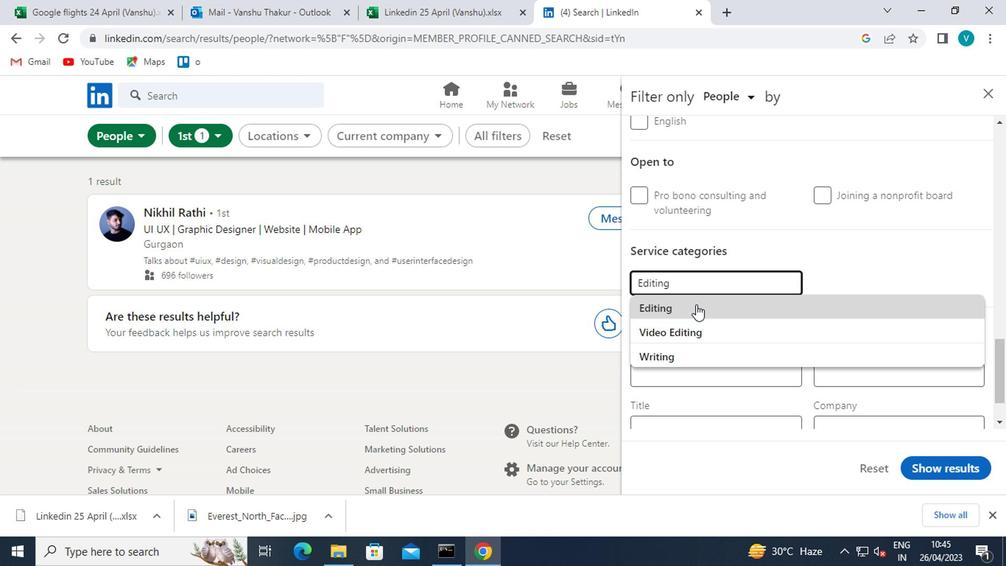 
Action: Mouse scrolled (693, 304) with delta (0, 0)
Screenshot: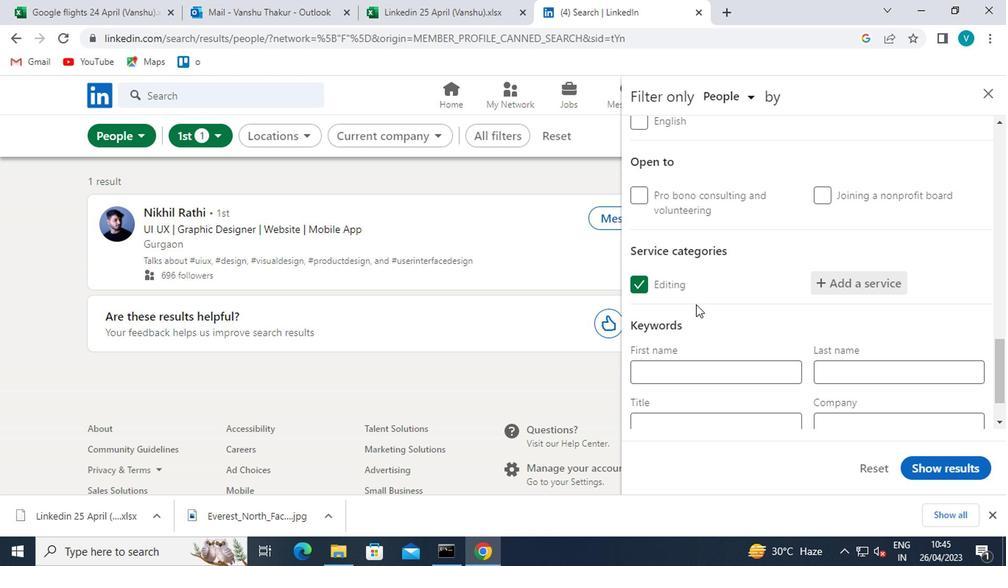 
Action: Mouse scrolled (693, 304) with delta (0, 0)
Screenshot: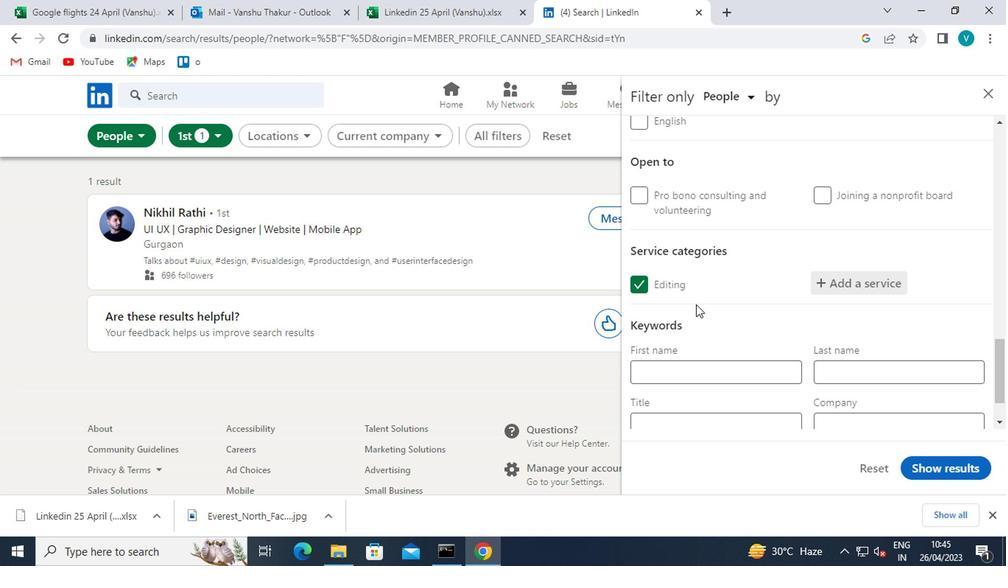 
Action: Mouse moved to (693, 351)
Screenshot: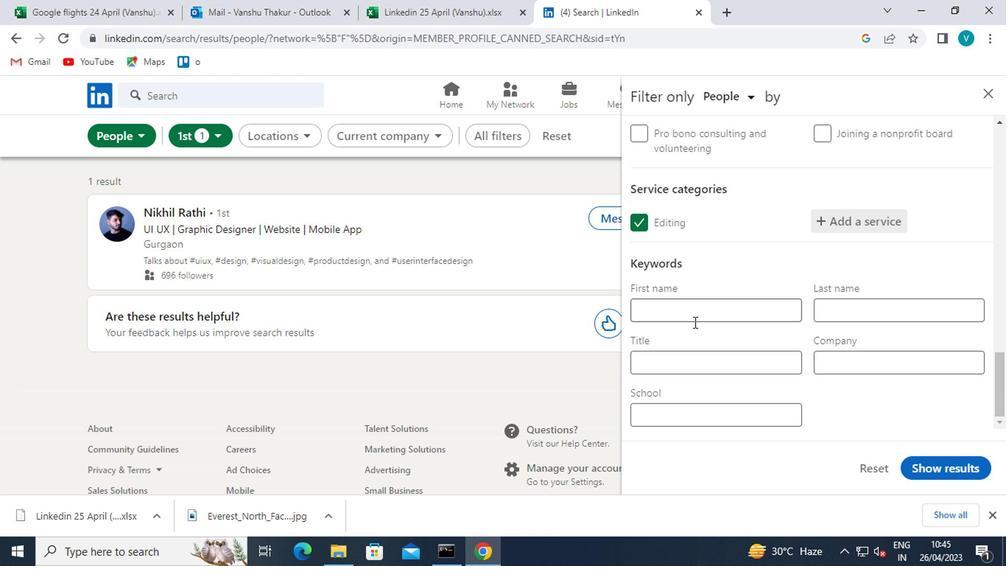 
Action: Mouse pressed left at (693, 351)
Screenshot: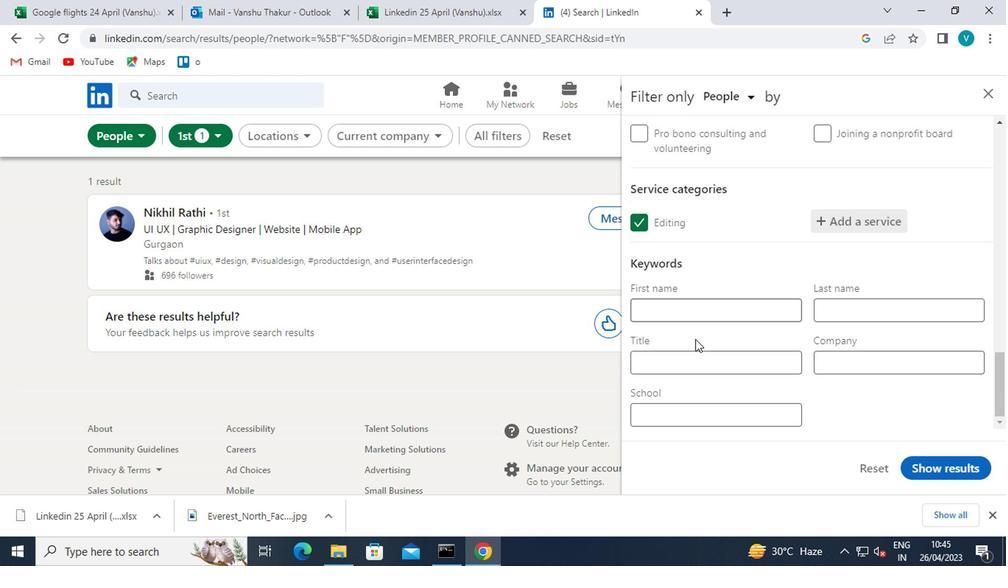 
Action: Key pressed <Key.shift>HOUSEKEEPER
Screenshot: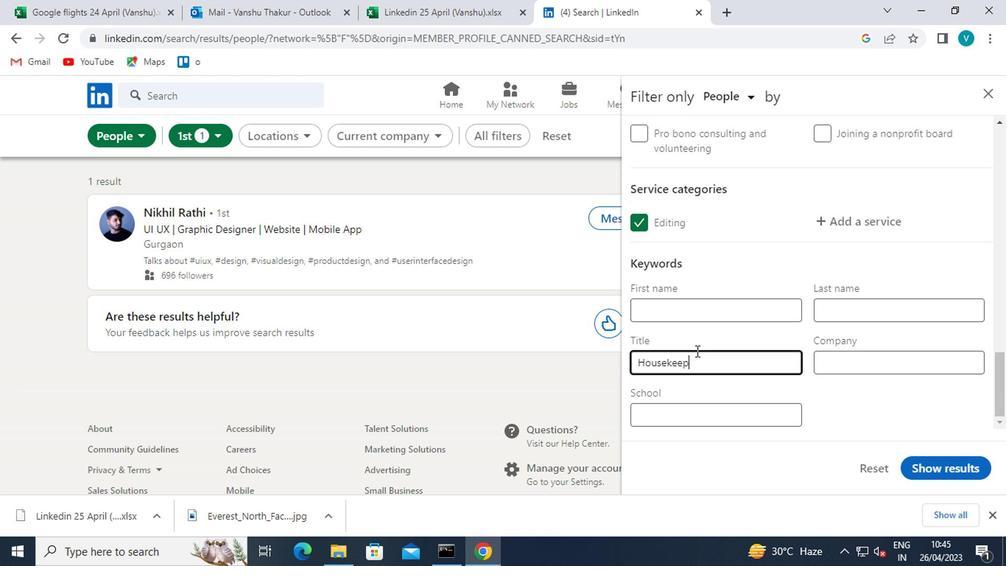 
Action: Mouse moved to (916, 469)
Screenshot: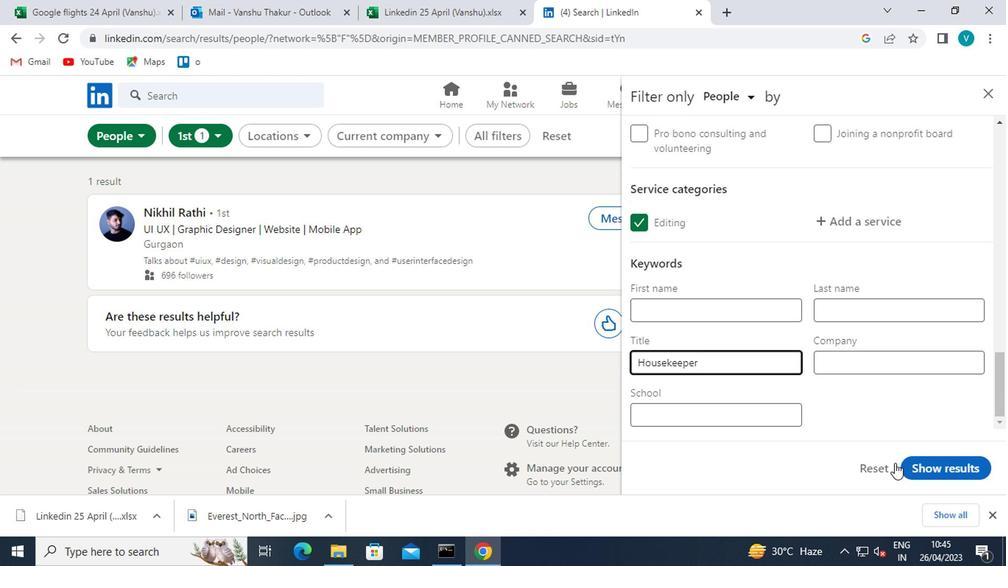 
Action: Mouse pressed left at (916, 469)
Screenshot: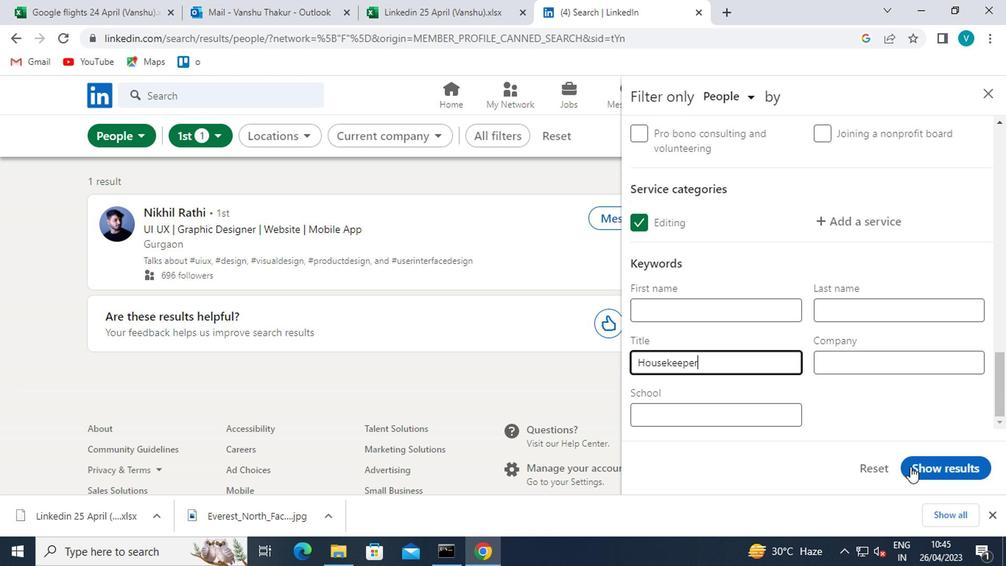 
